 Task: Add Mineral Fusion Ebony Liquid Eyeliner to the cart.
Action: Mouse moved to (236, 137)
Screenshot: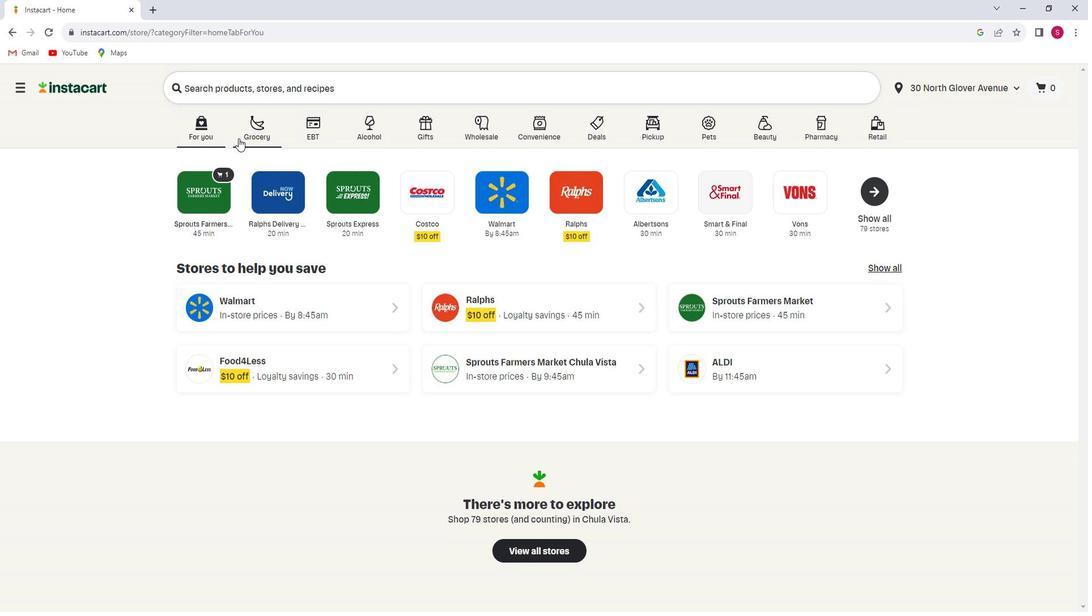 
Action: Mouse pressed left at (236, 137)
Screenshot: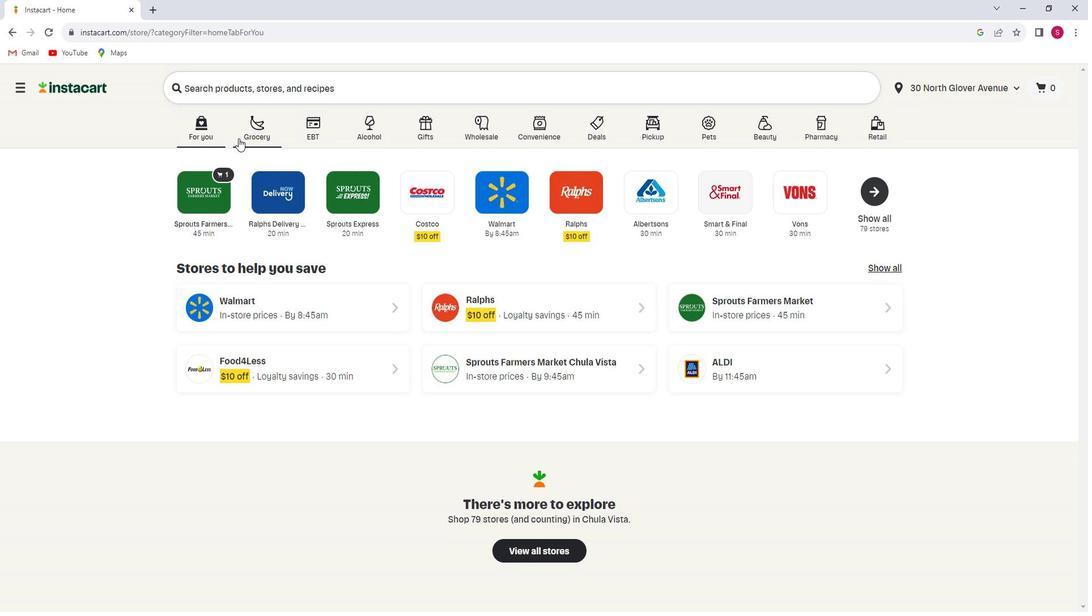 
Action: Mouse moved to (248, 333)
Screenshot: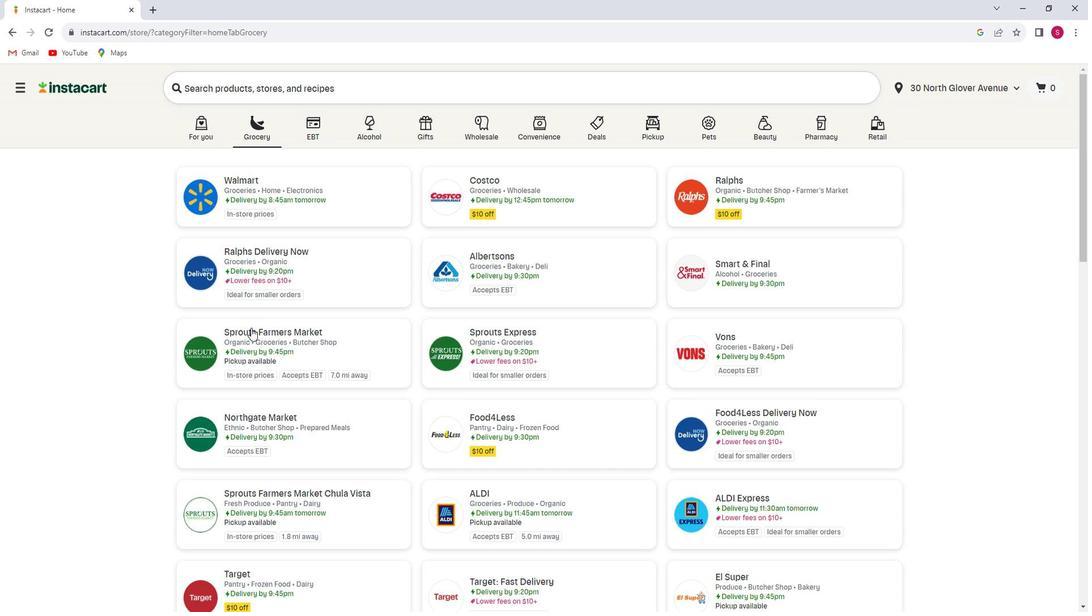 
Action: Mouse pressed left at (248, 333)
Screenshot: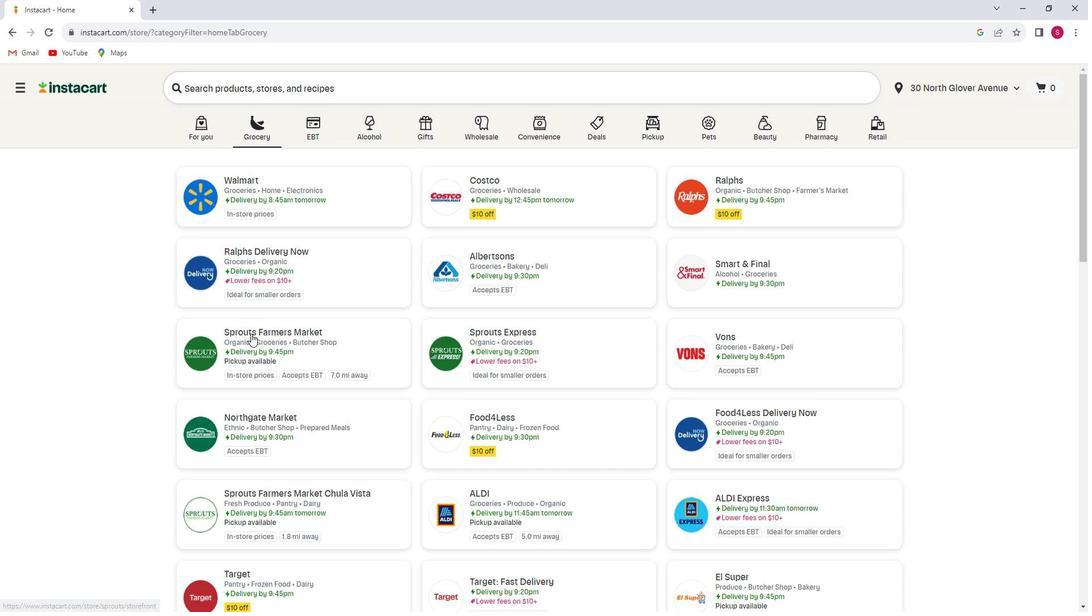 
Action: Mouse moved to (73, 362)
Screenshot: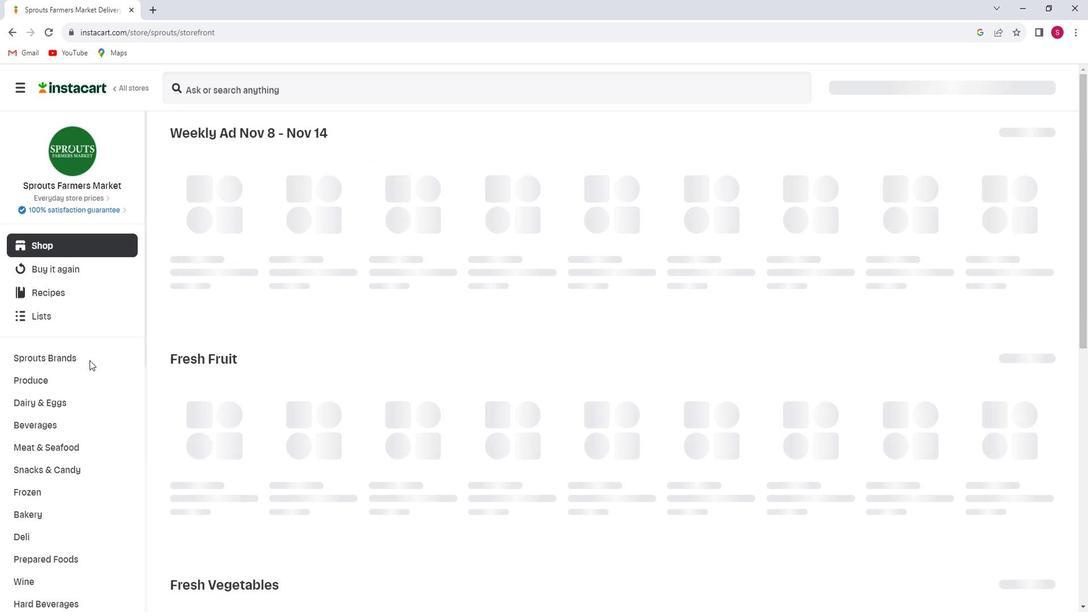 
Action: Mouse scrolled (73, 361) with delta (0, 0)
Screenshot: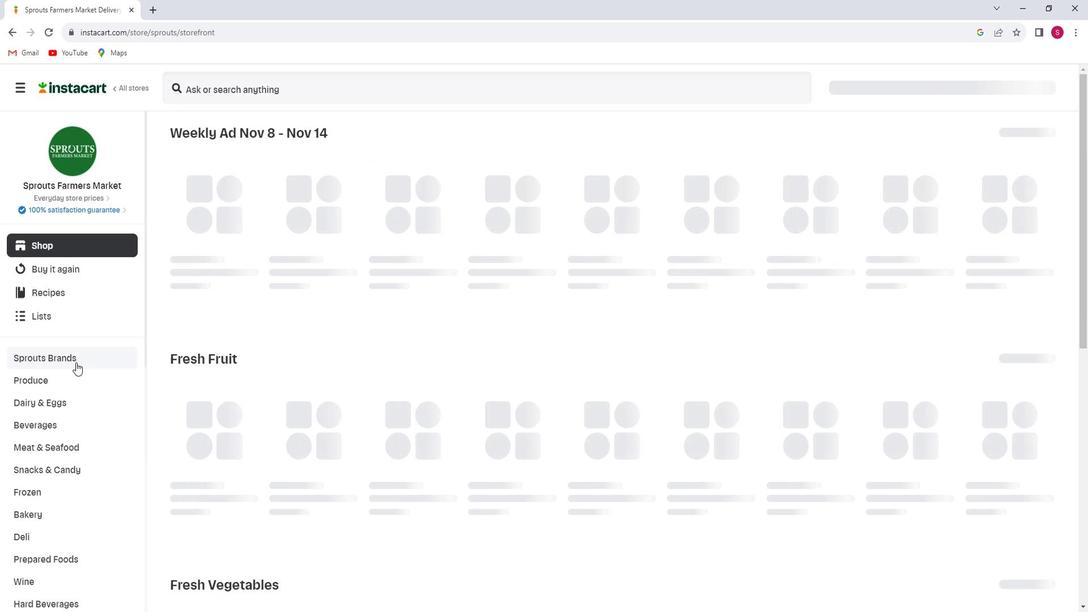 
Action: Mouse scrolled (73, 361) with delta (0, 0)
Screenshot: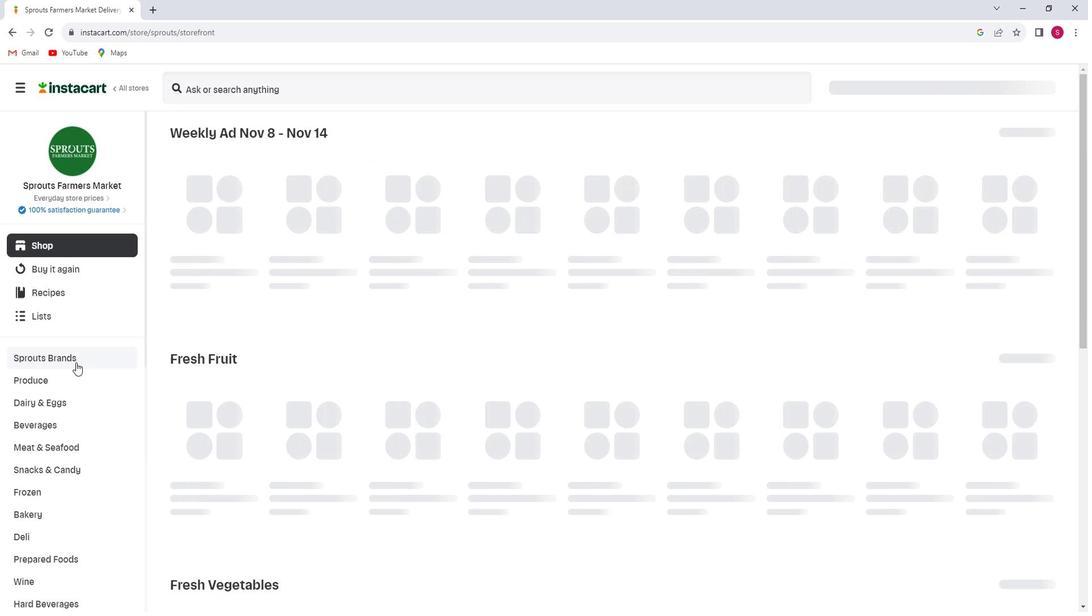 
Action: Mouse scrolled (73, 361) with delta (0, 0)
Screenshot: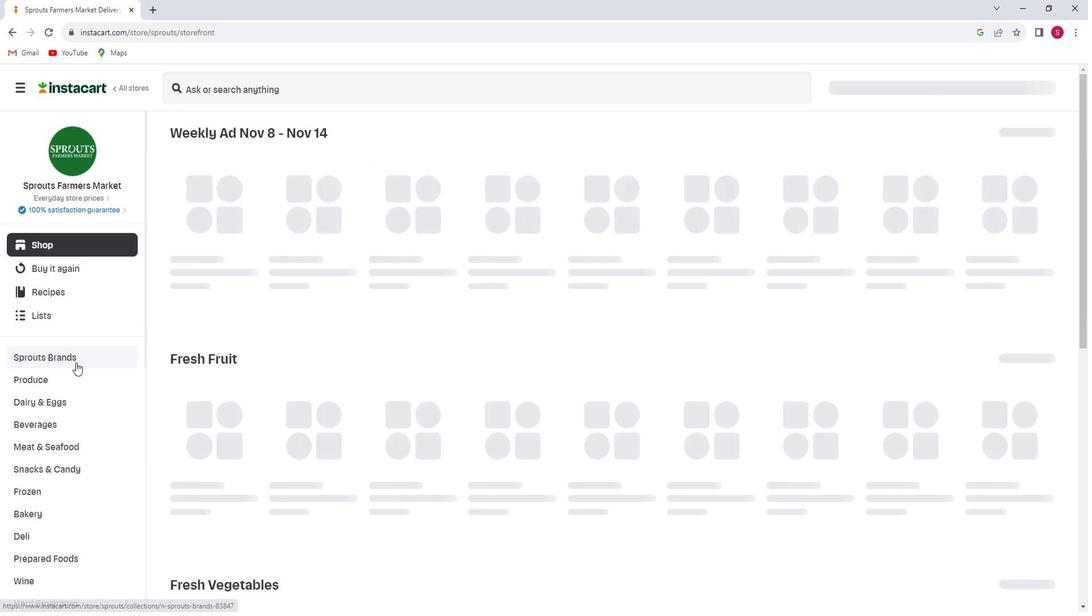 
Action: Mouse scrolled (73, 361) with delta (0, 0)
Screenshot: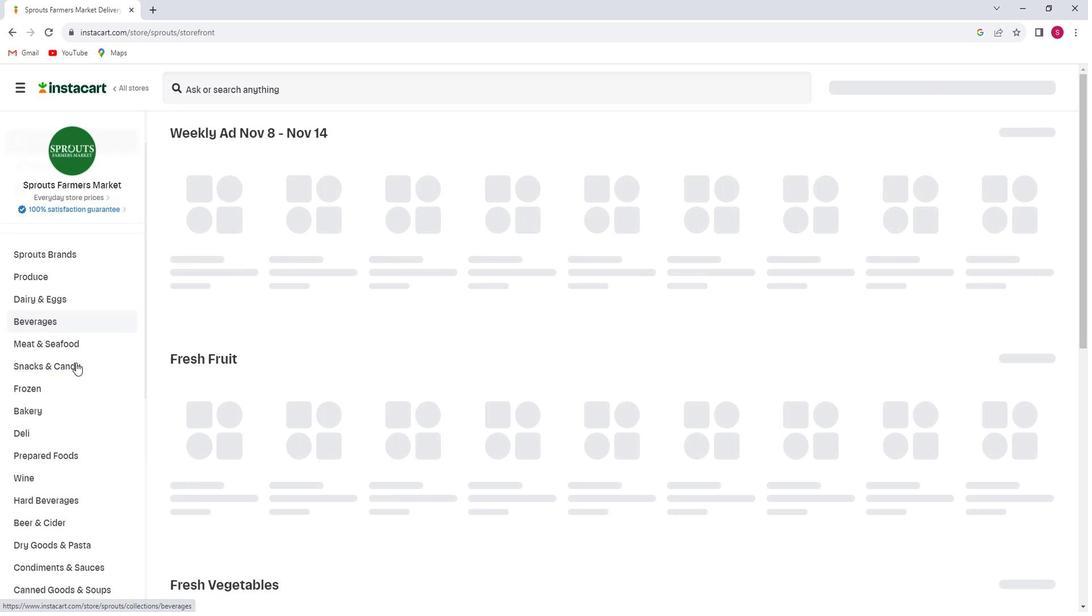 
Action: Mouse scrolled (73, 361) with delta (0, 0)
Screenshot: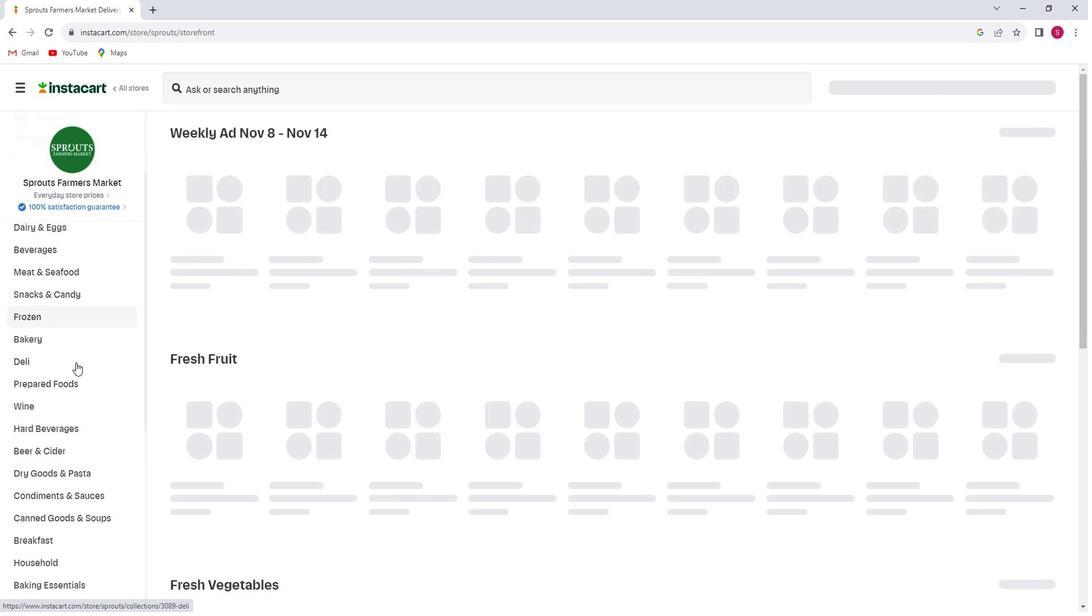 
Action: Mouse scrolled (73, 361) with delta (0, 0)
Screenshot: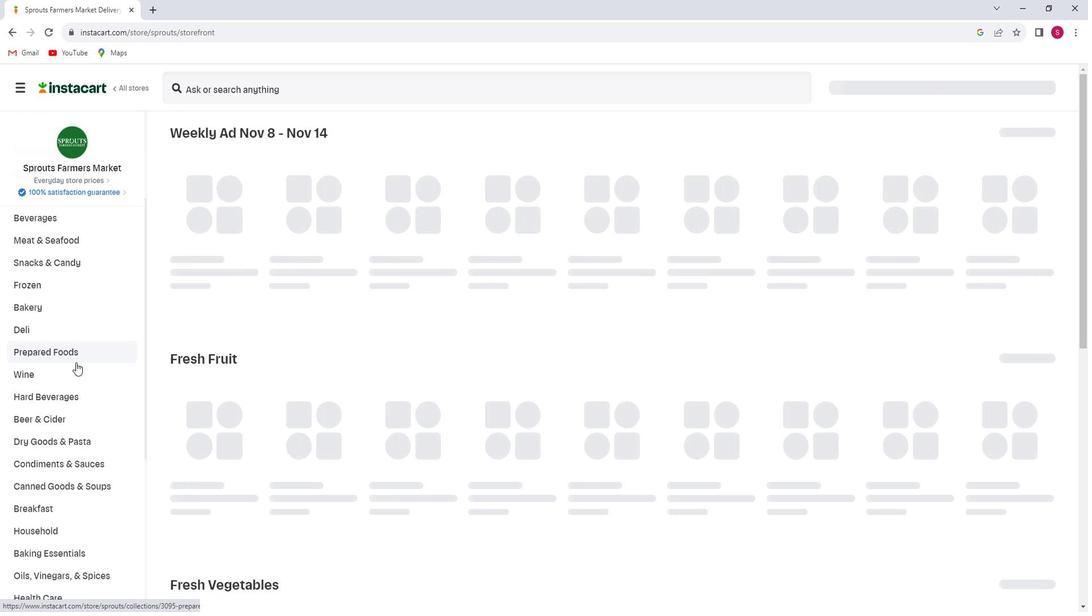 
Action: Mouse scrolled (73, 361) with delta (0, 0)
Screenshot: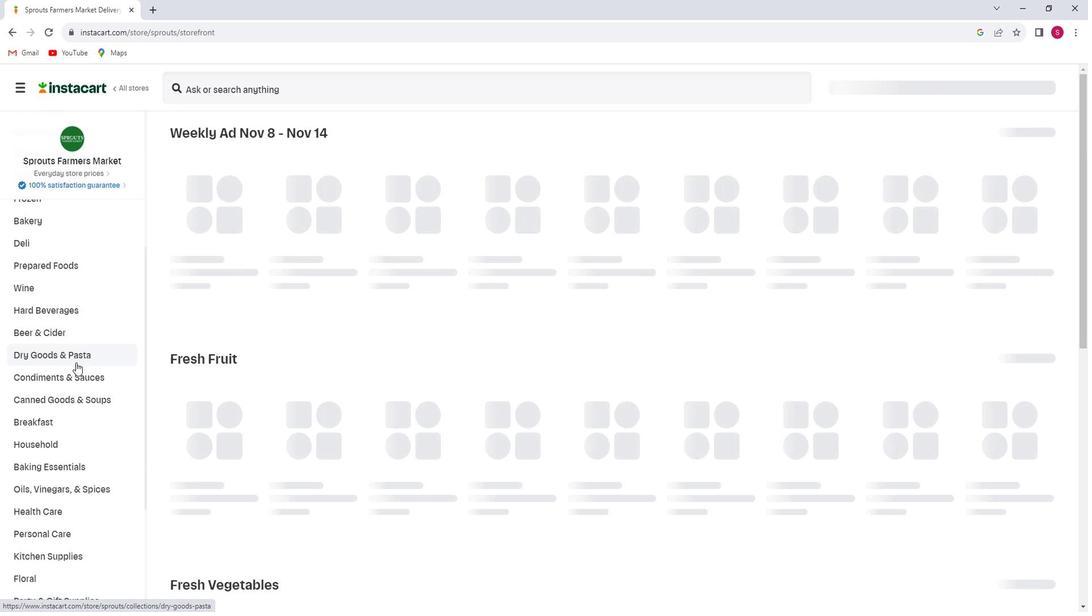 
Action: Mouse moved to (48, 476)
Screenshot: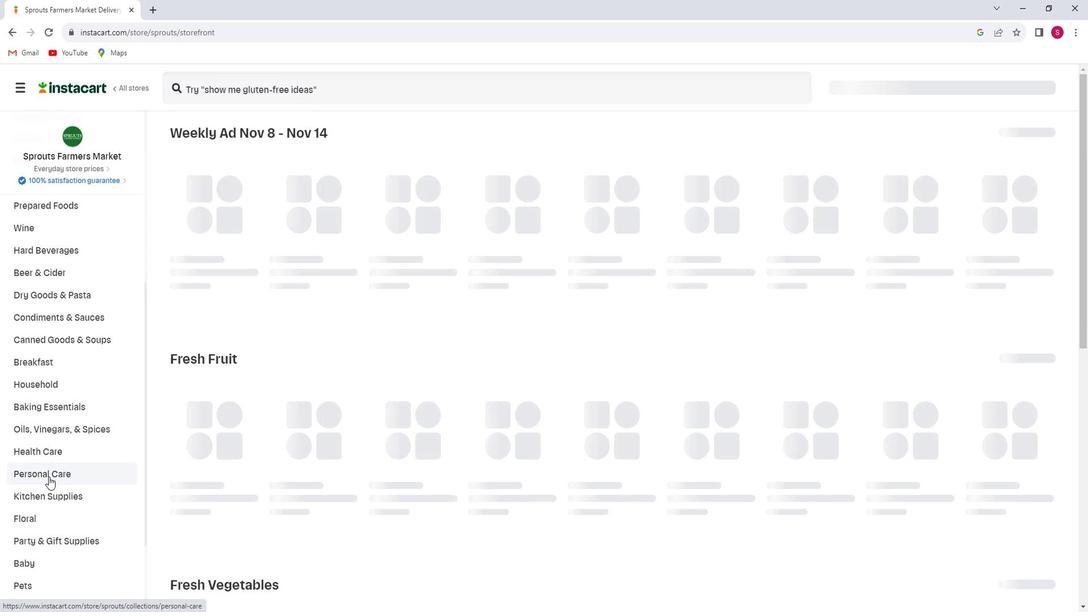 
Action: Mouse pressed left at (48, 476)
Screenshot: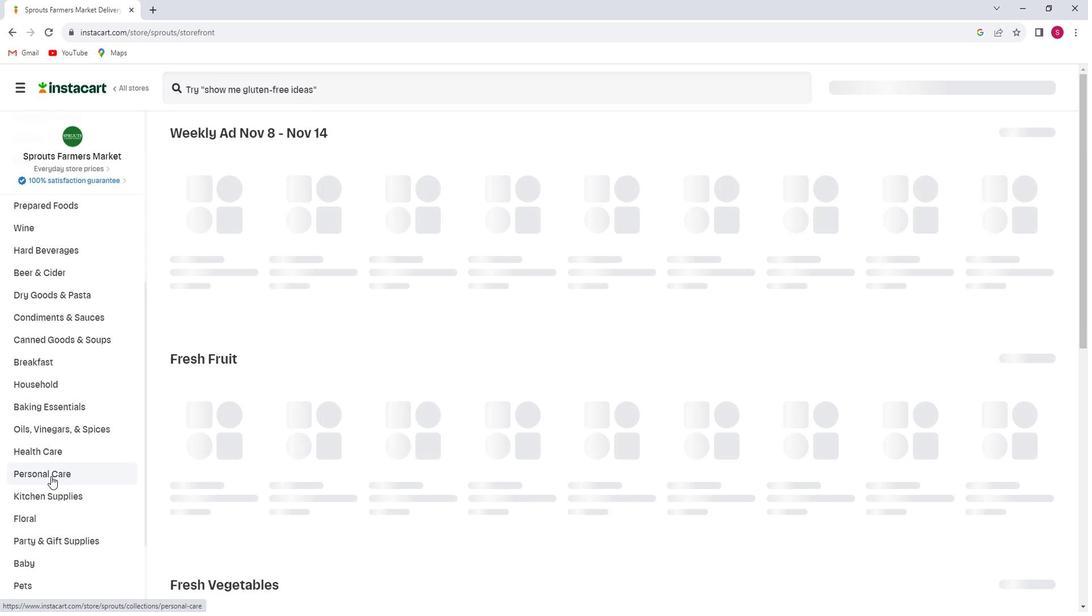 
Action: Mouse moved to (972, 163)
Screenshot: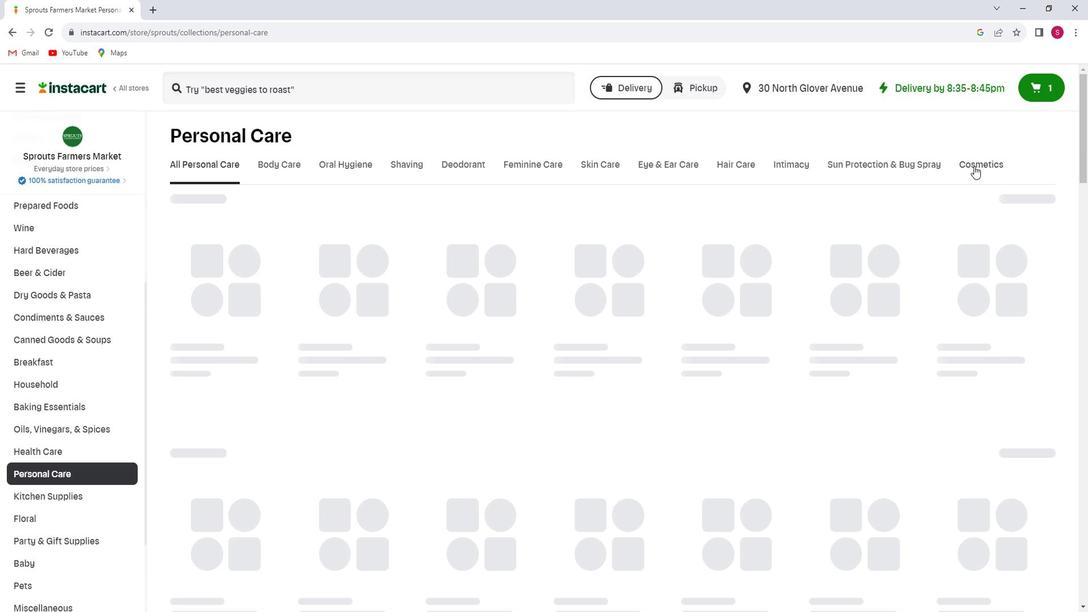 
Action: Mouse pressed left at (972, 163)
Screenshot: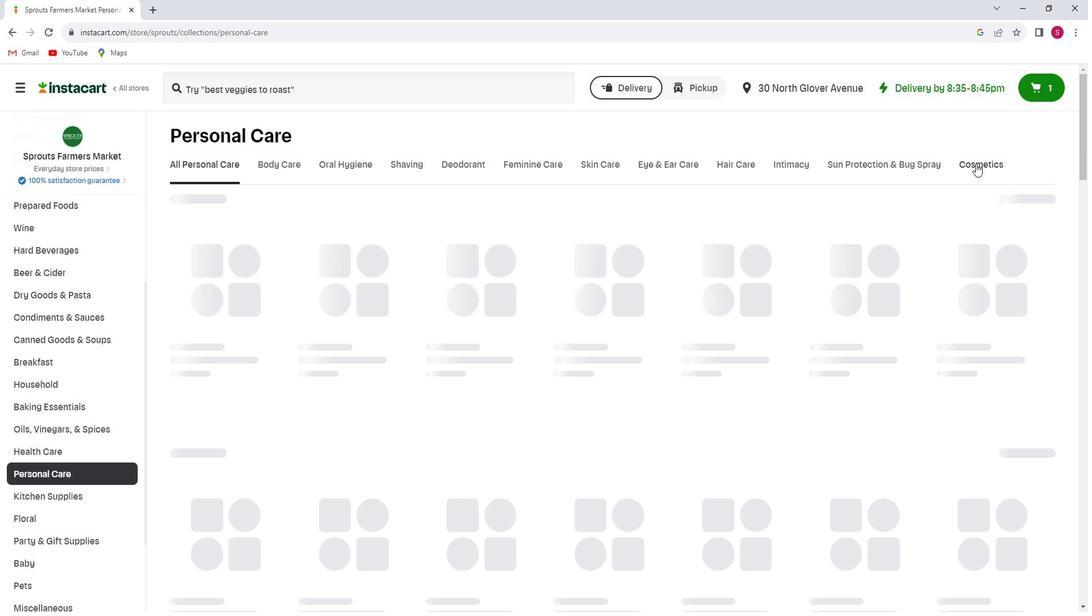 
Action: Mouse moved to (242, 213)
Screenshot: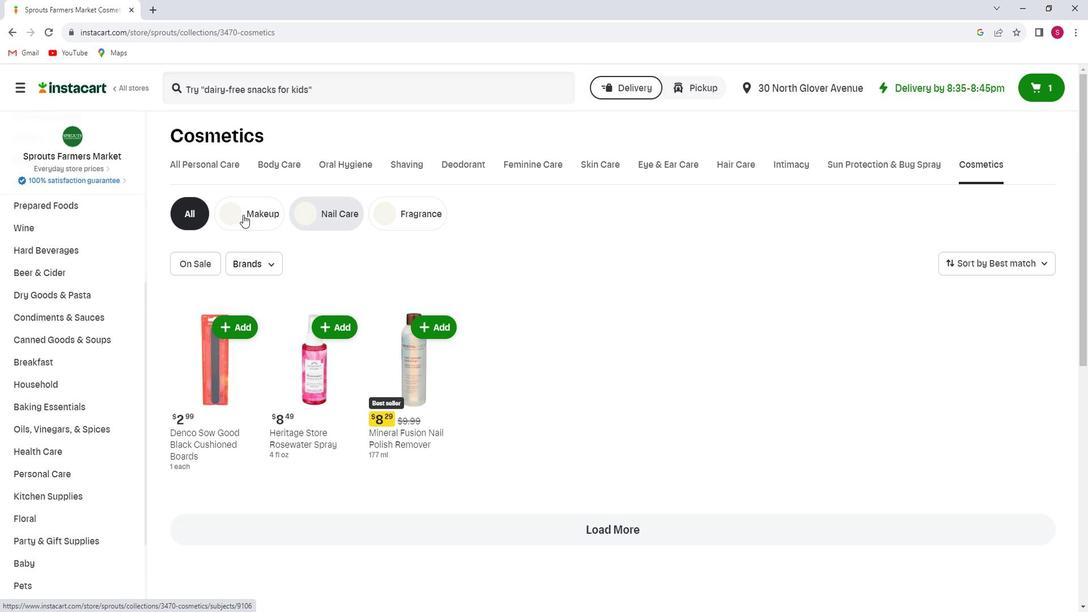 
Action: Mouse pressed left at (242, 213)
Screenshot: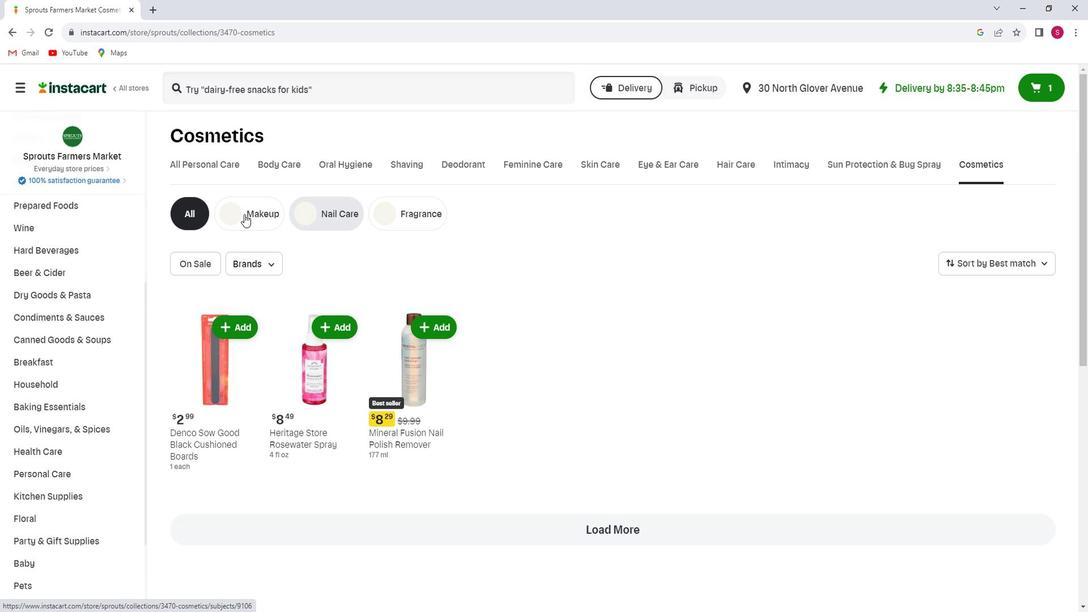 
Action: Mouse moved to (261, 84)
Screenshot: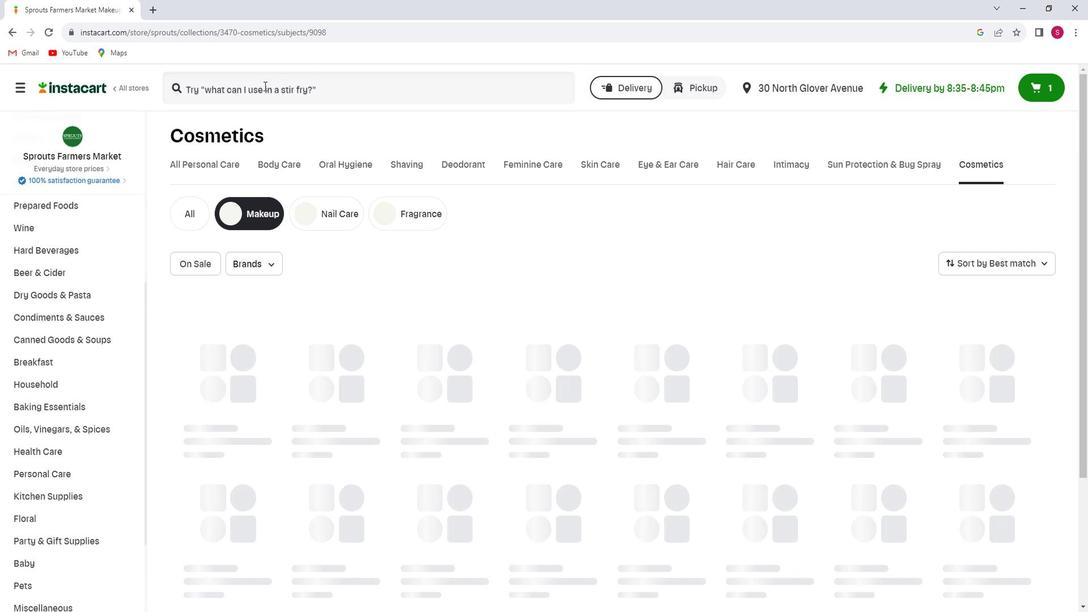 
Action: Mouse pressed left at (261, 84)
Screenshot: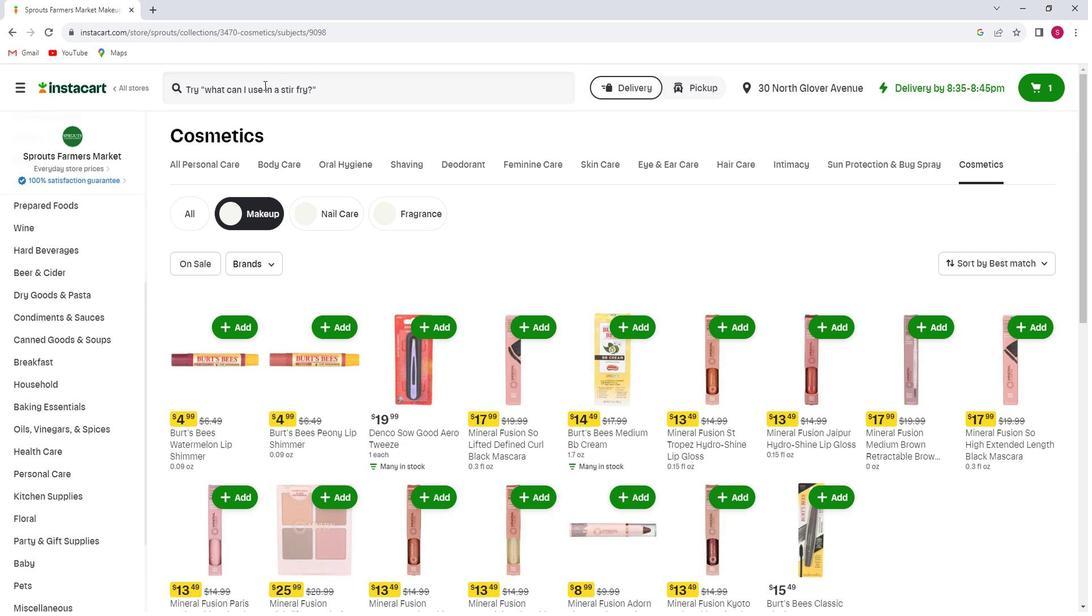 
Action: Key pressed <Key.shift>Mineral<Key.space><Key.shift>Fusion<Key.space><Key.shift>Ebony<Key.space><Key.shift>Liquid<Key.space><Key.shift><Key.shift><Key.shift><Key.shift><Key.shift><Key.shift>Eyeliner<Key.enter>
Screenshot: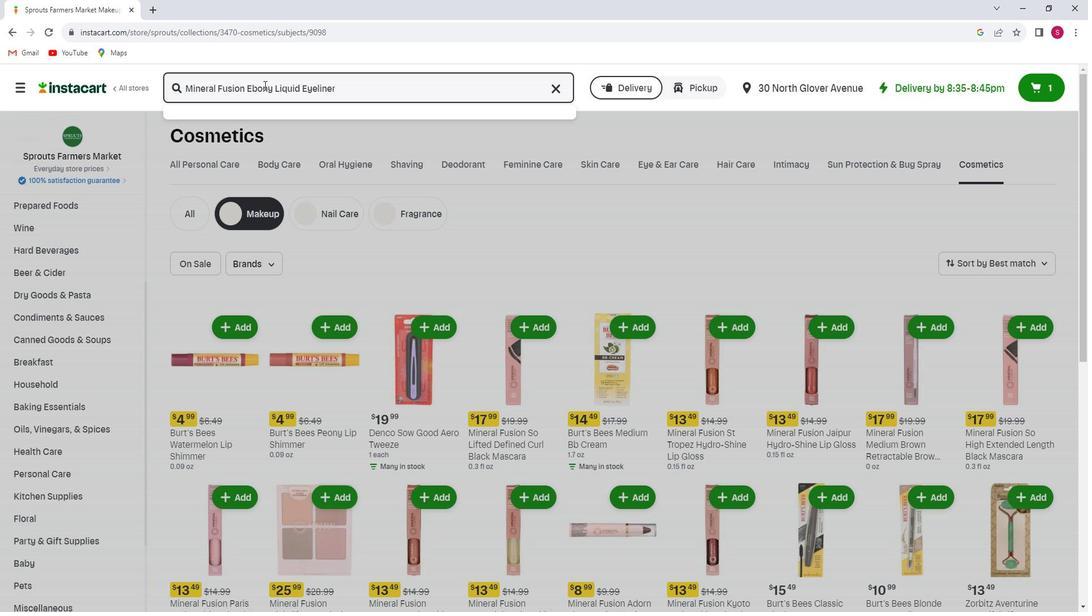 
Action: Mouse moved to (326, 183)
Screenshot: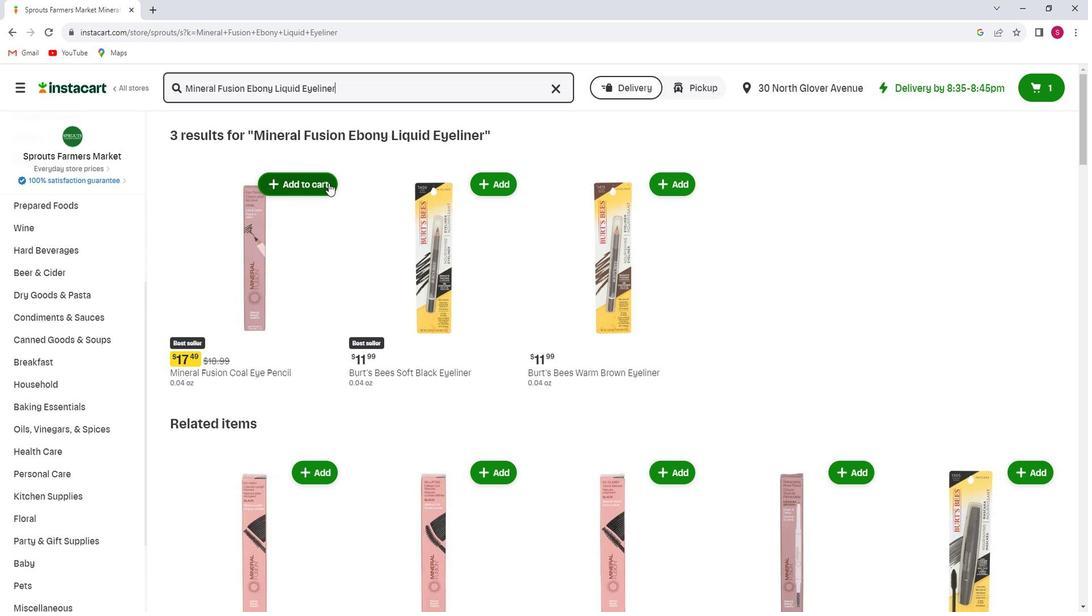 
Action: Mouse scrolled (326, 182) with delta (0, 0)
Screenshot: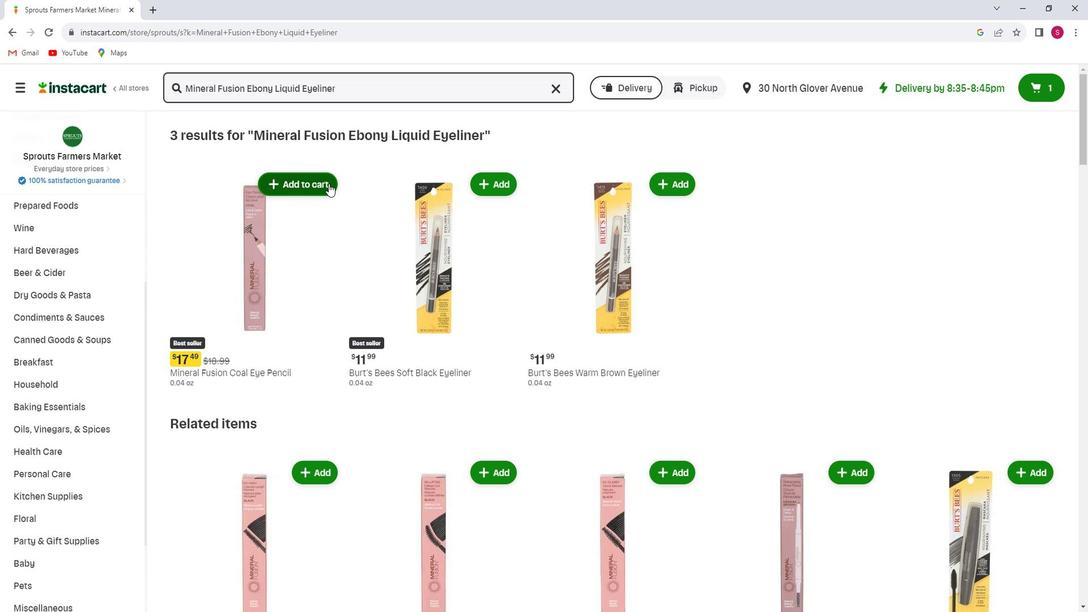 
Action: Mouse moved to (337, 197)
Screenshot: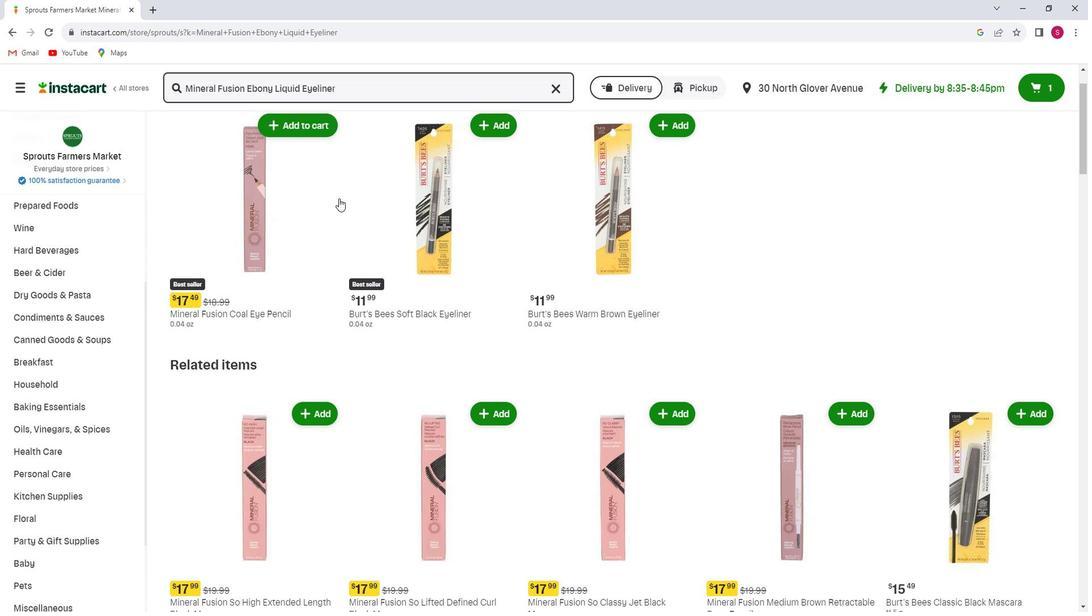 
Action: Mouse scrolled (337, 197) with delta (0, 0)
Screenshot: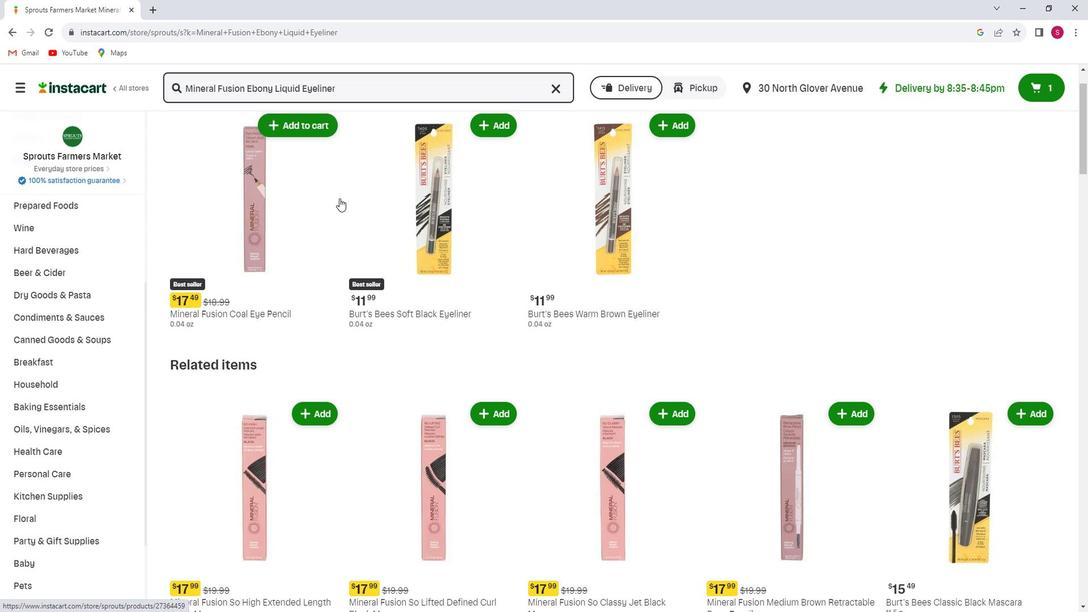 
Action: Mouse moved to (336, 200)
Screenshot: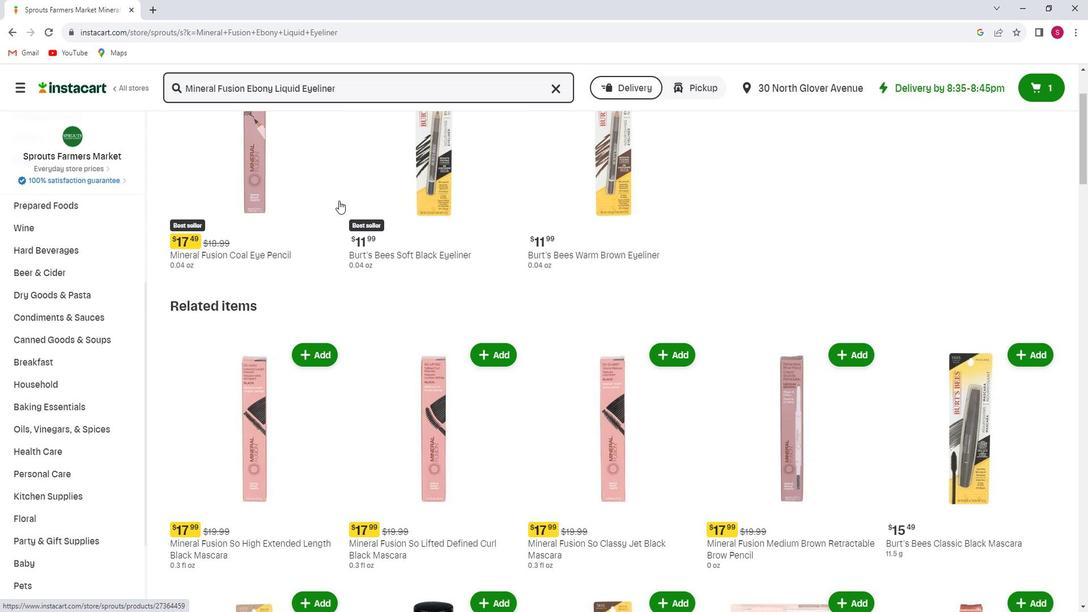 
Action: Mouse scrolled (336, 199) with delta (0, 0)
Screenshot: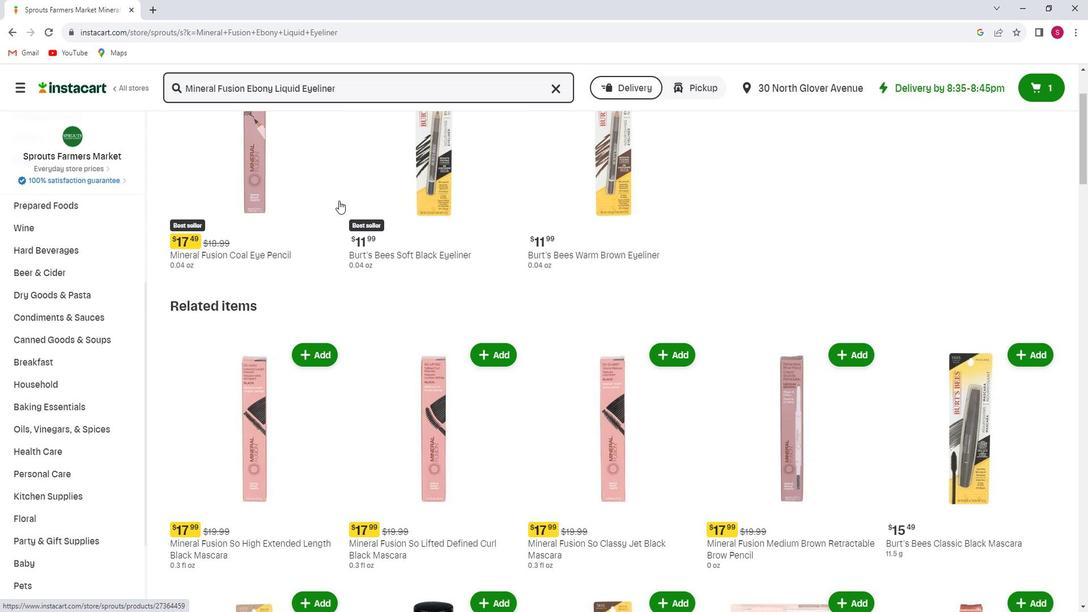 
Action: Mouse scrolled (336, 199) with delta (0, 0)
Screenshot: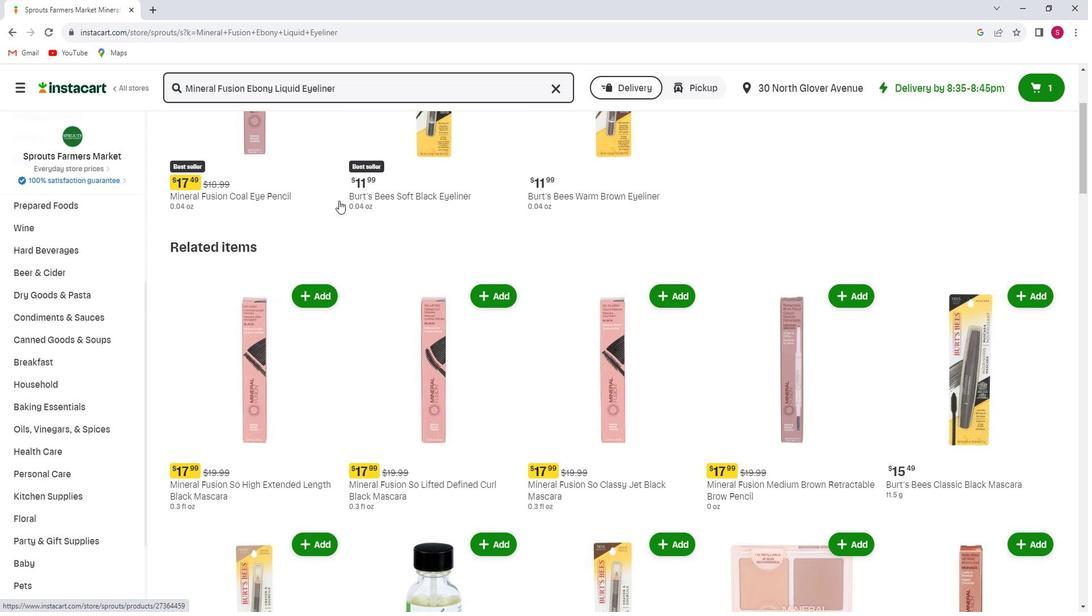 
Action: Mouse scrolled (336, 199) with delta (0, 0)
Screenshot: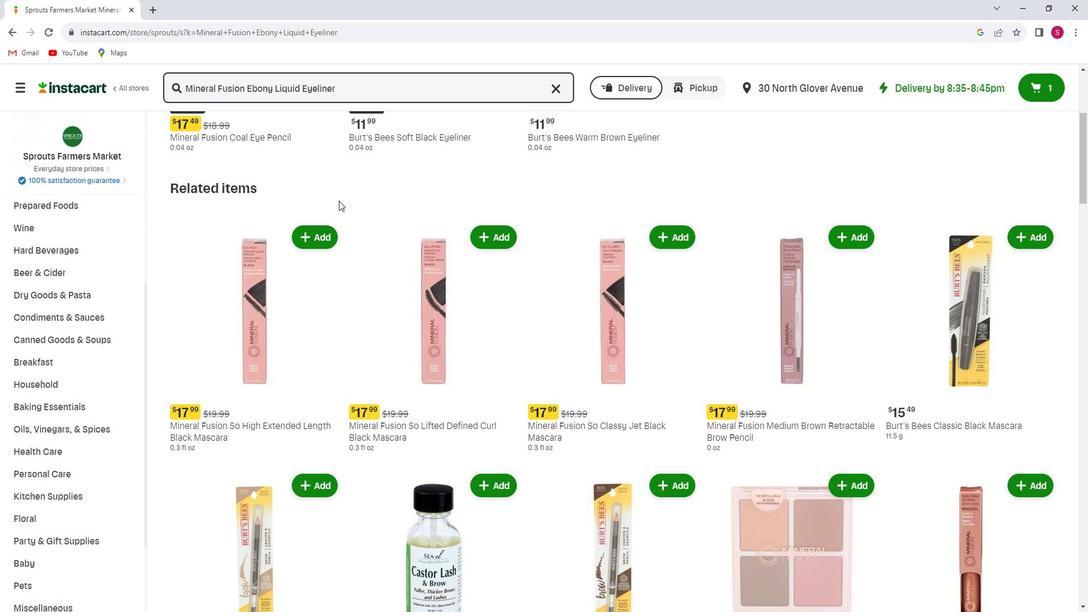 
Action: Mouse scrolled (336, 199) with delta (0, 0)
Screenshot: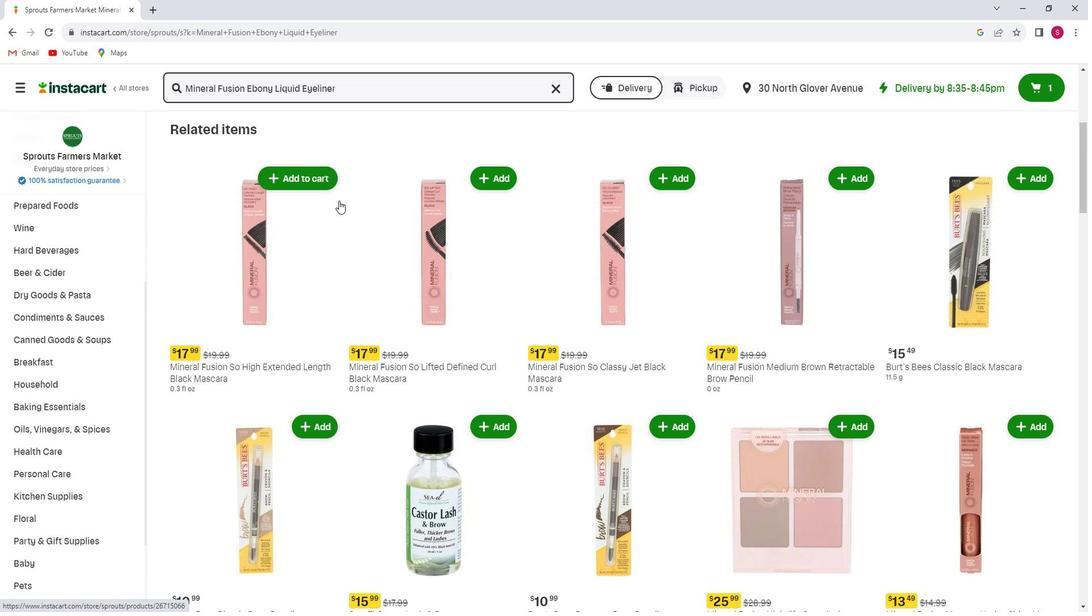 
Action: Mouse scrolled (336, 199) with delta (0, 0)
Screenshot: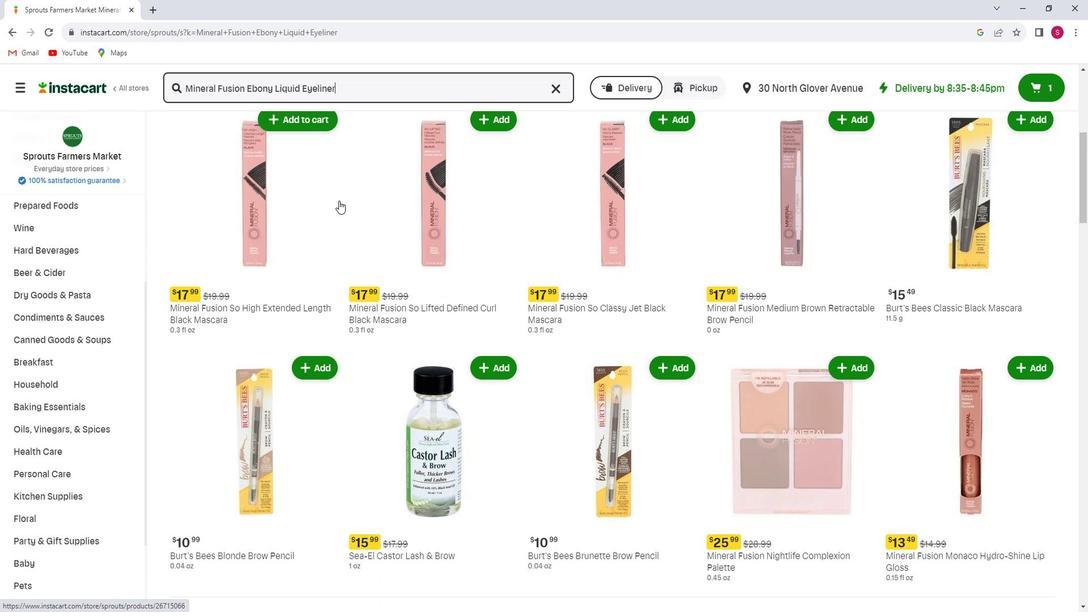 
Action: Mouse scrolled (336, 199) with delta (0, 0)
Screenshot: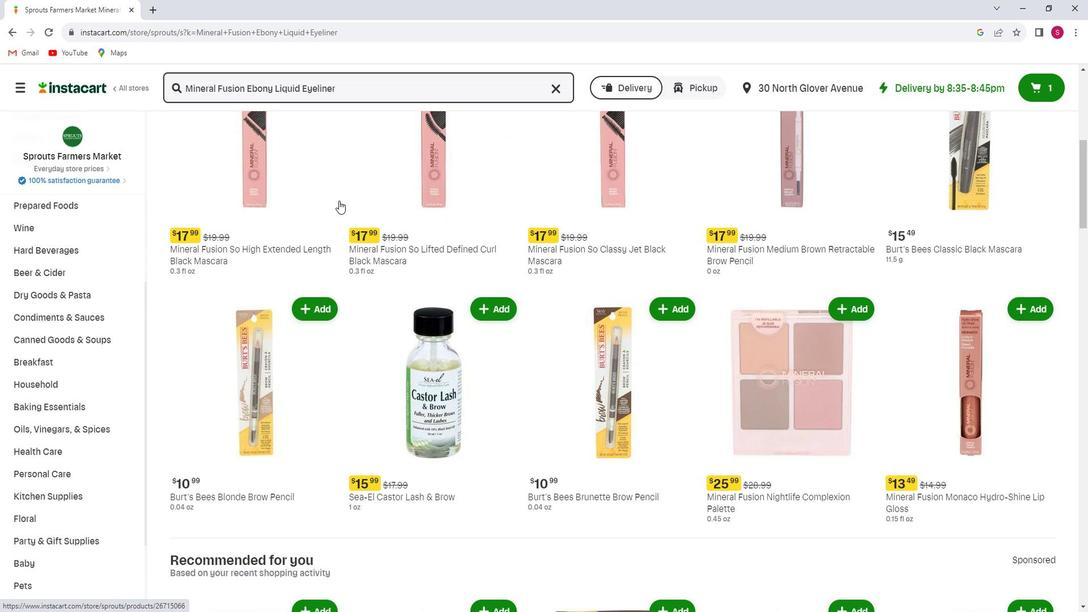 
Action: Mouse scrolled (336, 199) with delta (0, 0)
Screenshot: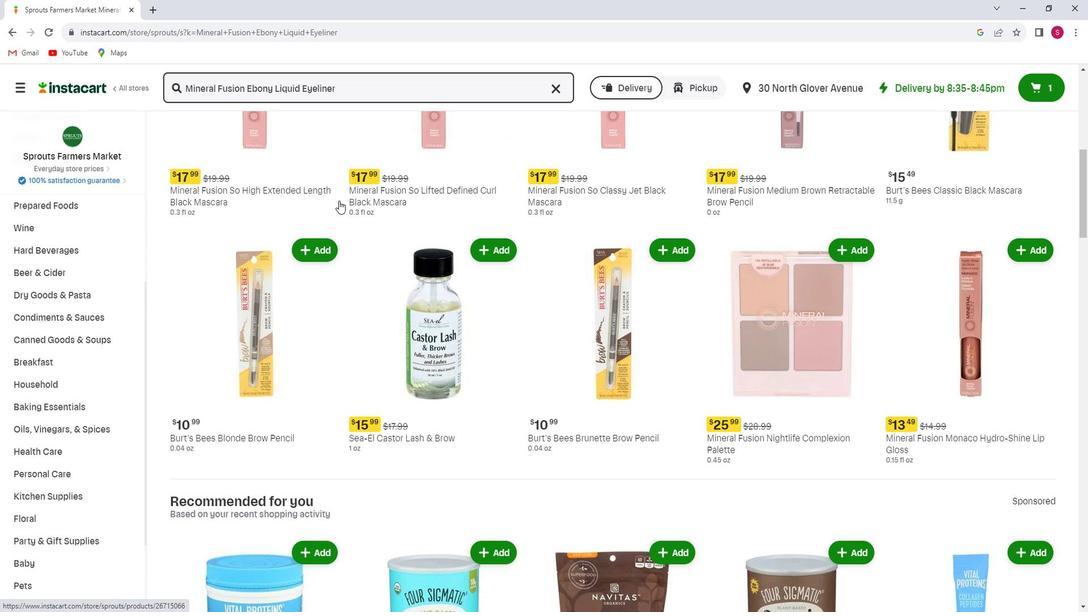 
Action: Mouse scrolled (336, 199) with delta (0, 0)
Screenshot: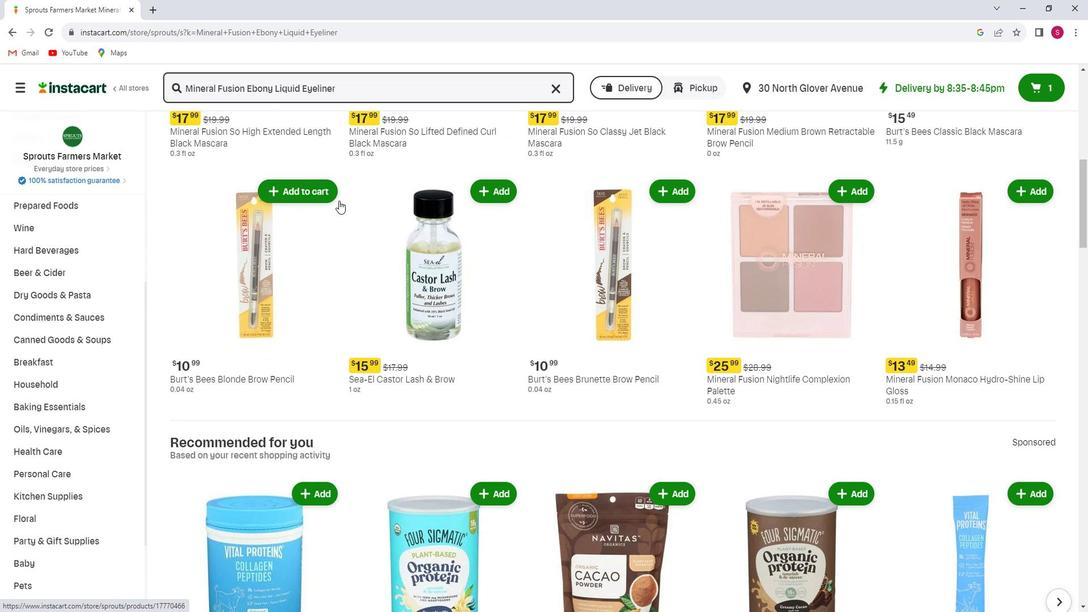 
Action: Mouse scrolled (336, 199) with delta (0, 0)
Screenshot: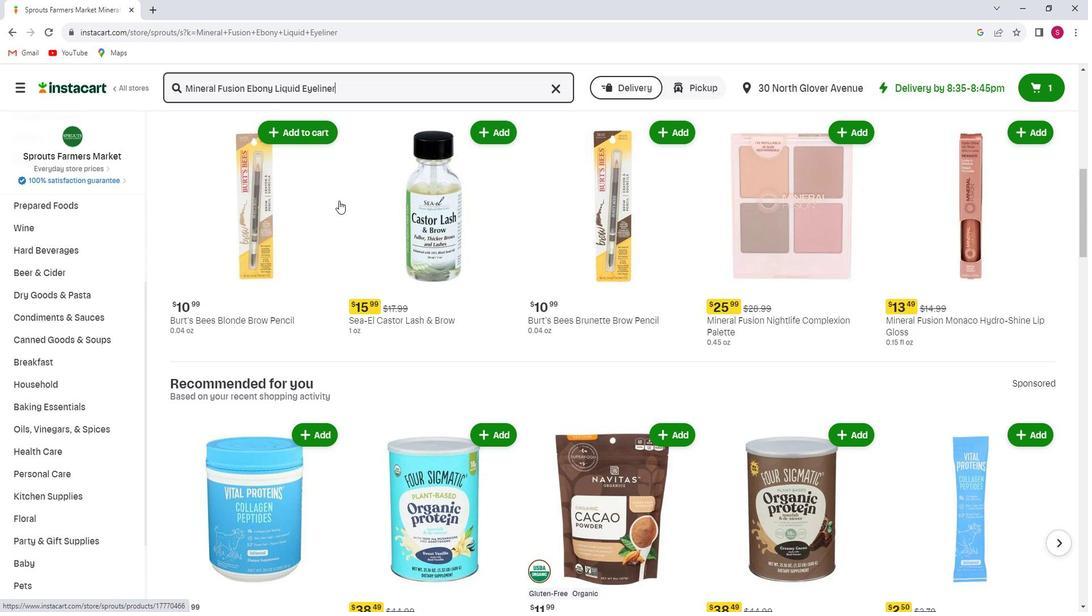 
Action: Mouse scrolled (336, 199) with delta (0, 0)
Screenshot: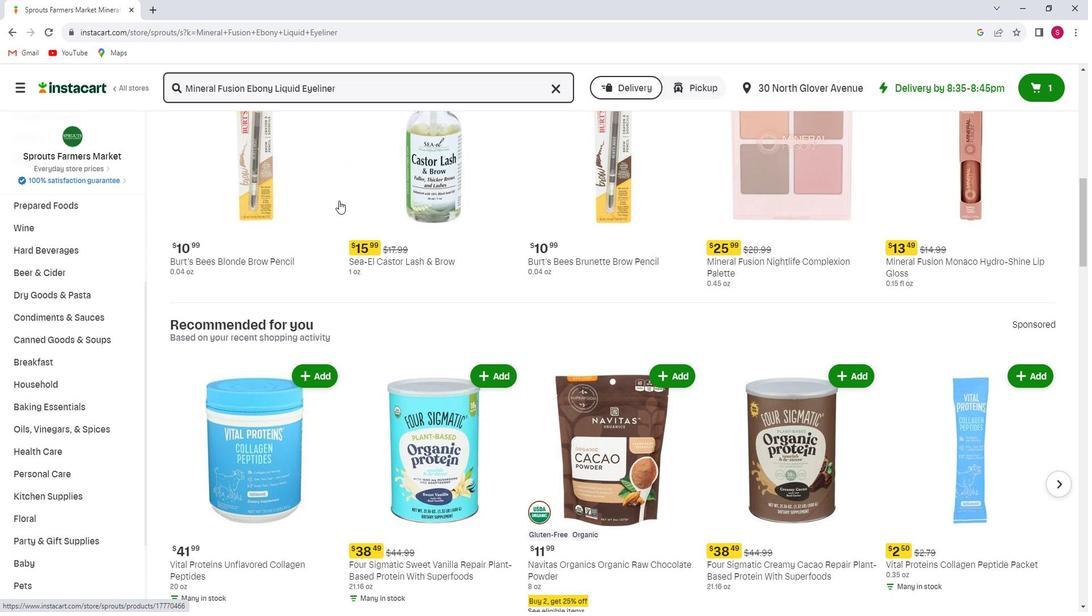 
Action: Mouse scrolled (336, 199) with delta (0, 0)
Screenshot: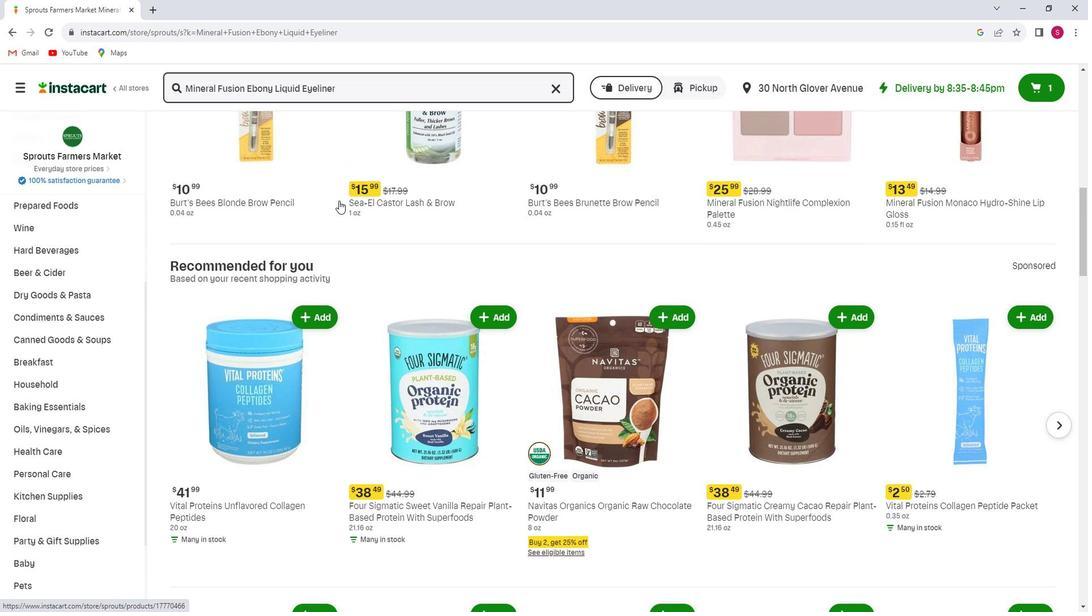 
Action: Mouse scrolled (336, 199) with delta (0, 0)
Screenshot: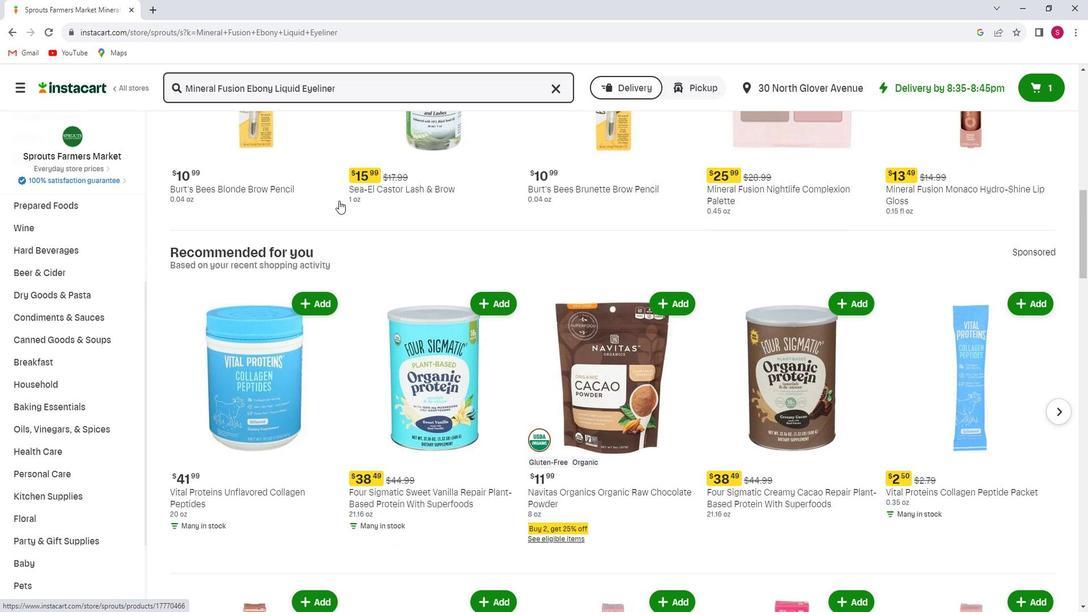 
Action: Mouse scrolled (336, 199) with delta (0, 0)
Screenshot: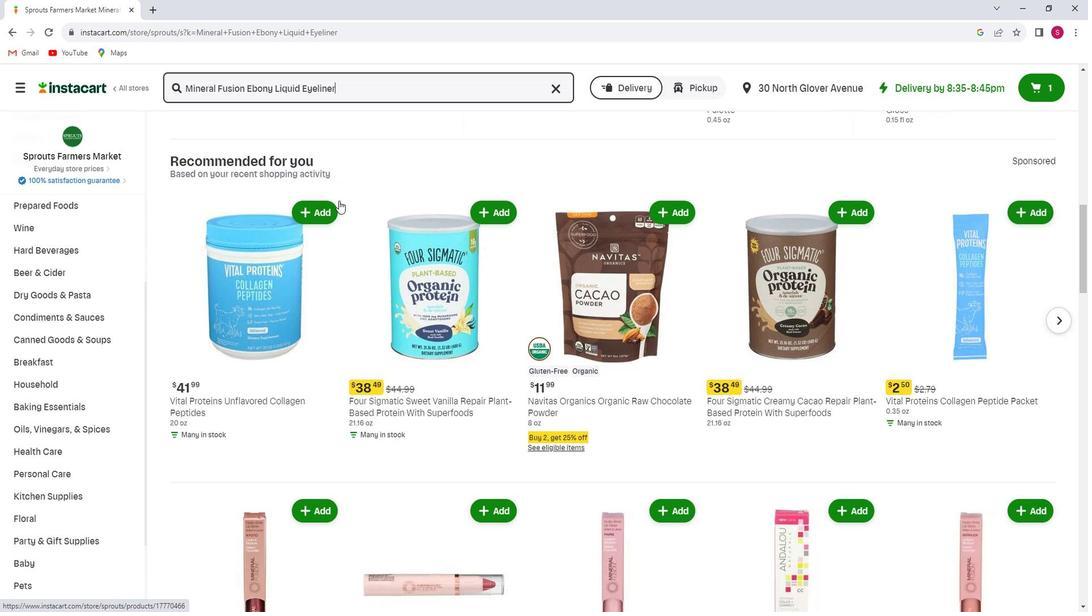 
Action: Mouse scrolled (336, 199) with delta (0, 0)
Screenshot: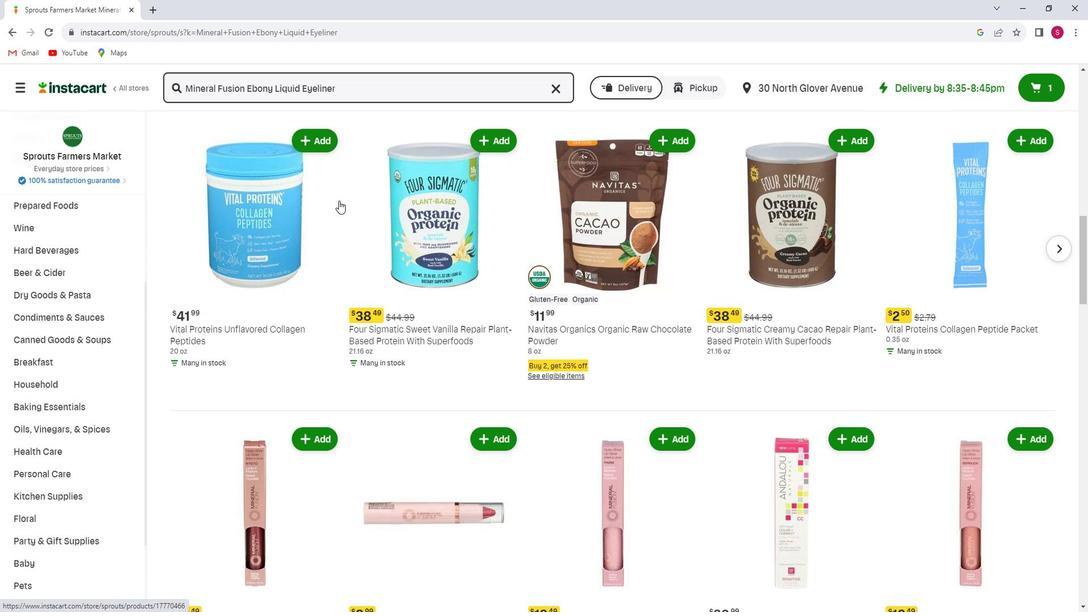 
Action: Mouse scrolled (336, 199) with delta (0, 0)
Screenshot: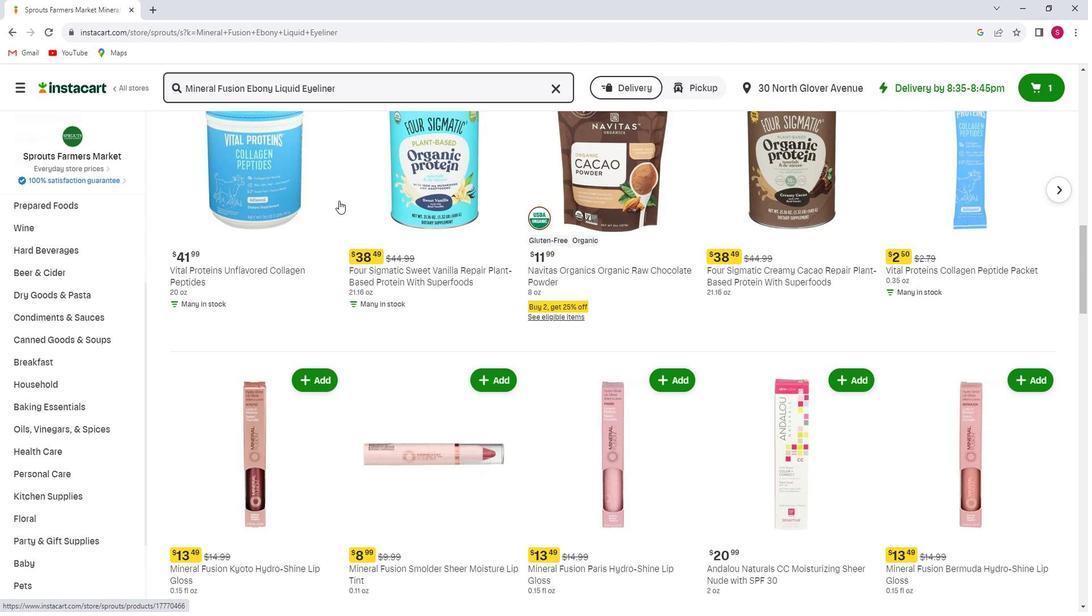 
Action: Mouse scrolled (336, 199) with delta (0, 0)
Screenshot: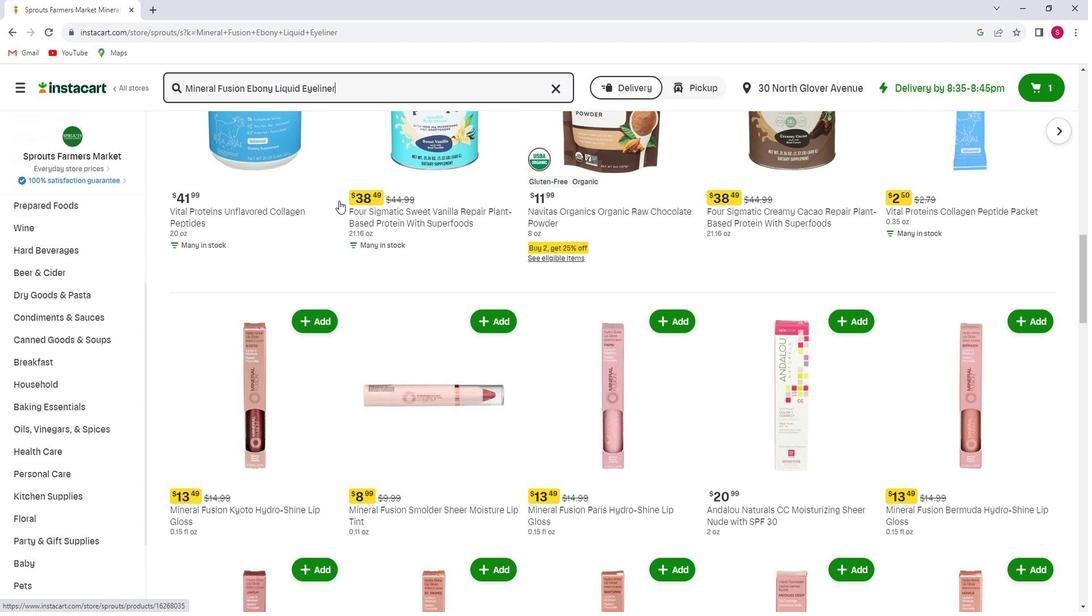 
Action: Mouse scrolled (336, 199) with delta (0, 0)
Screenshot: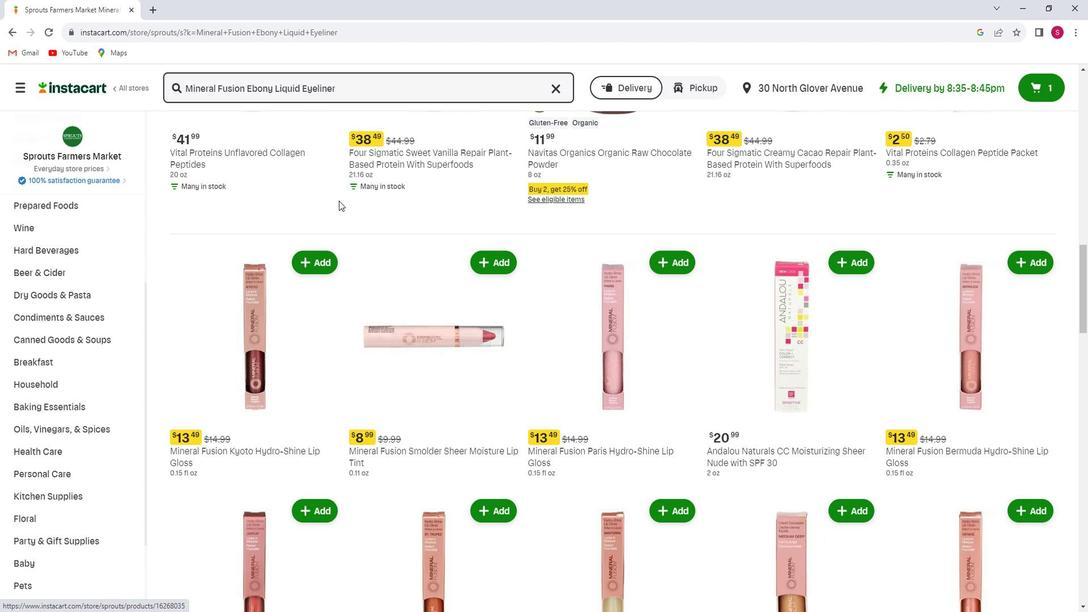 
Action: Mouse scrolled (336, 199) with delta (0, 0)
Screenshot: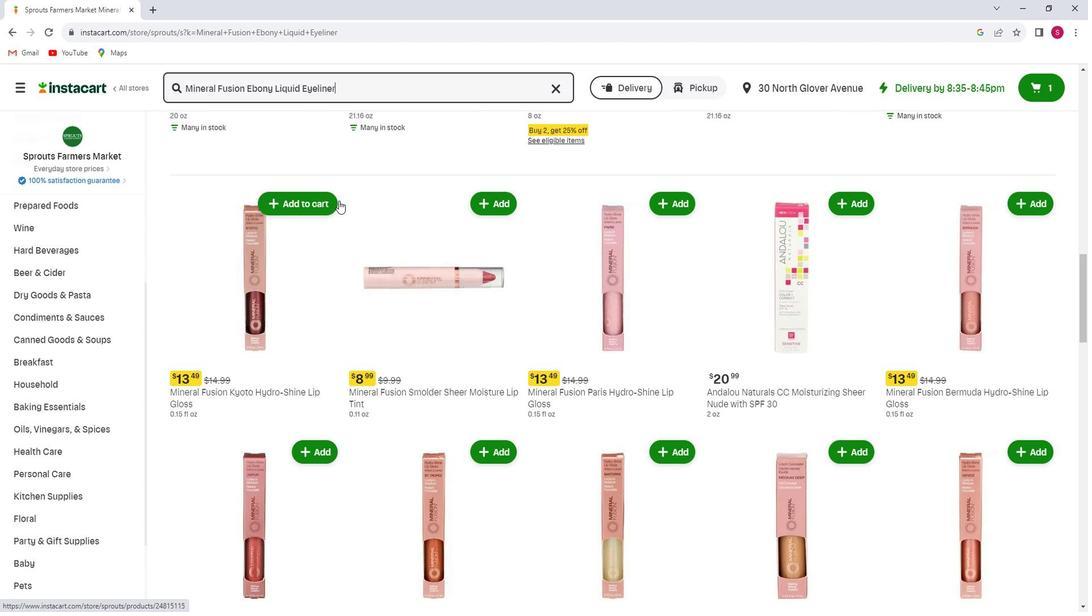 
Action: Mouse scrolled (336, 199) with delta (0, 0)
Screenshot: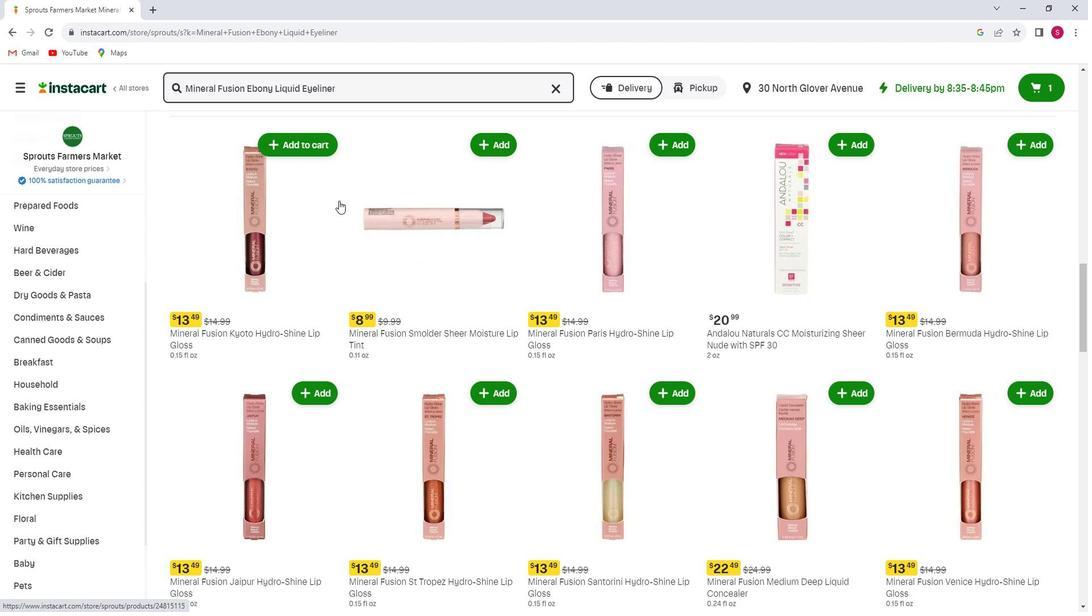 
Action: Mouse scrolled (336, 199) with delta (0, 0)
Screenshot: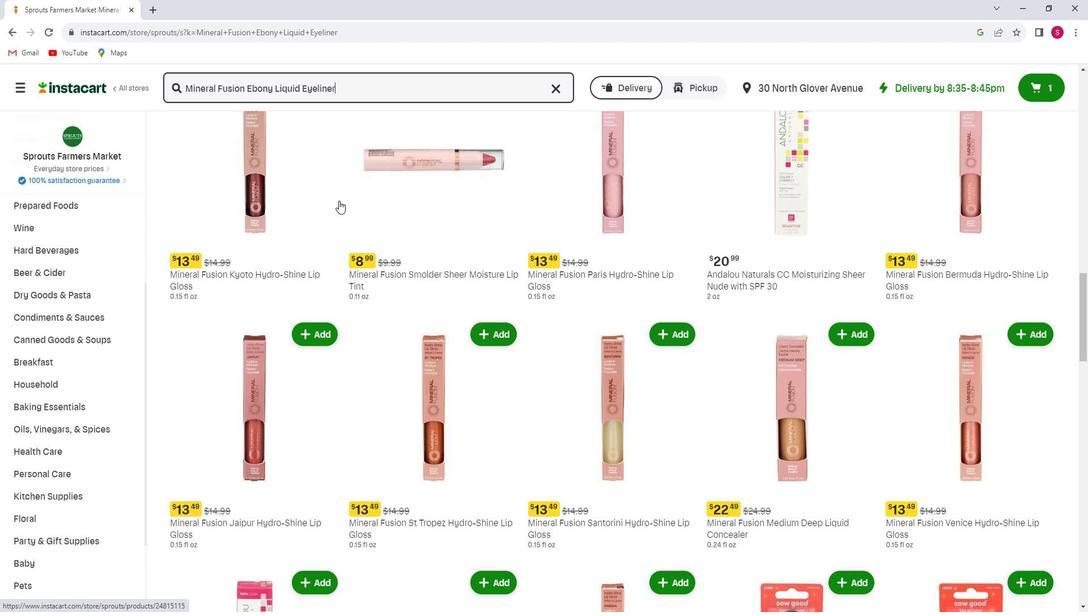 
Action: Mouse scrolled (336, 199) with delta (0, 0)
Screenshot: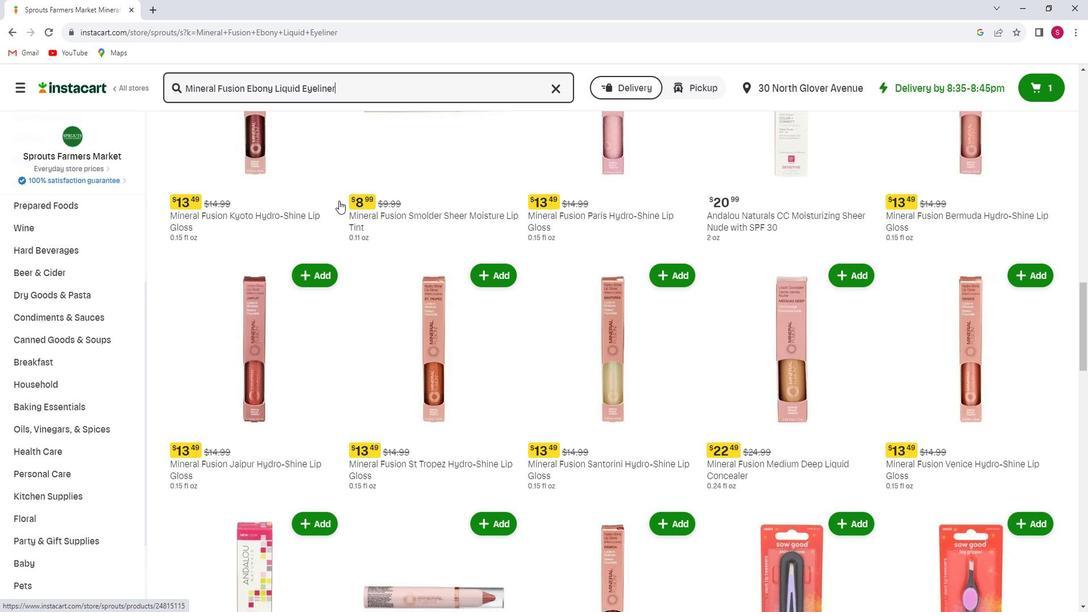 
Action: Mouse scrolled (336, 199) with delta (0, 0)
Screenshot: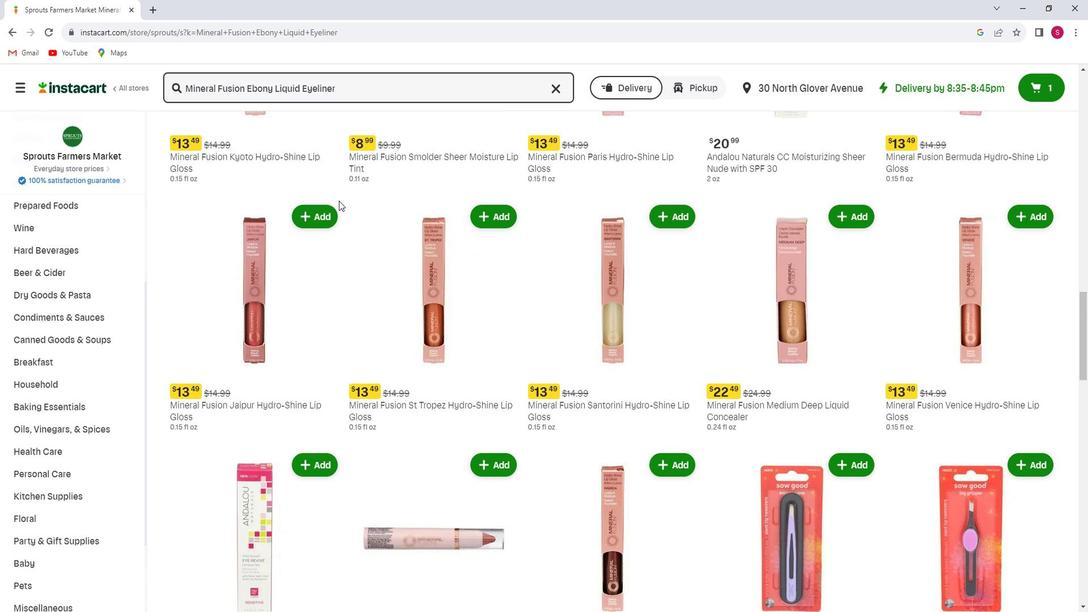 
Action: Mouse scrolled (336, 199) with delta (0, 0)
Screenshot: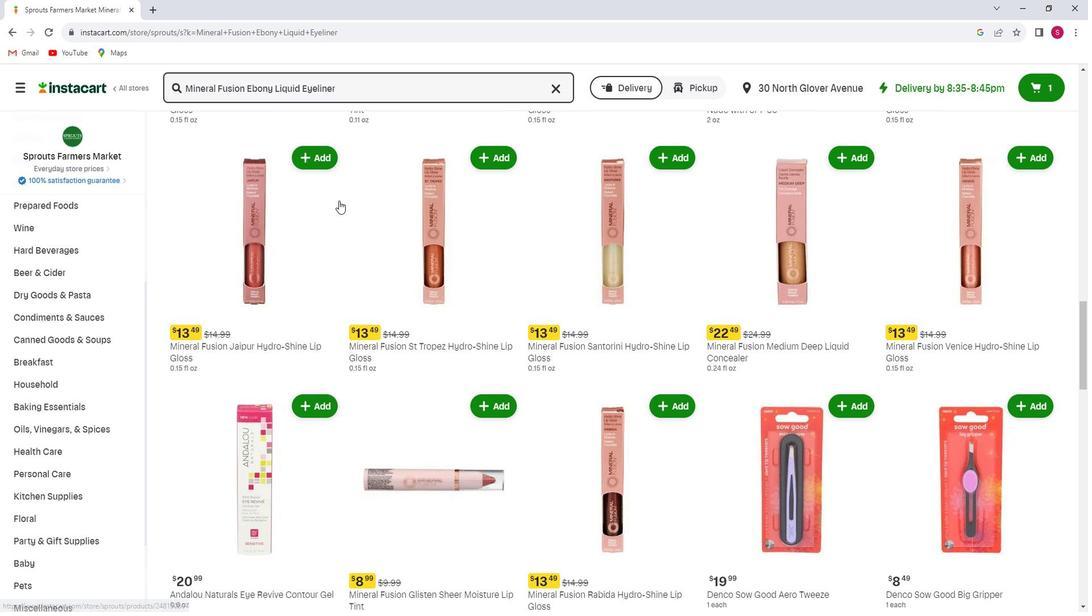 
Action: Mouse scrolled (336, 199) with delta (0, 0)
Screenshot: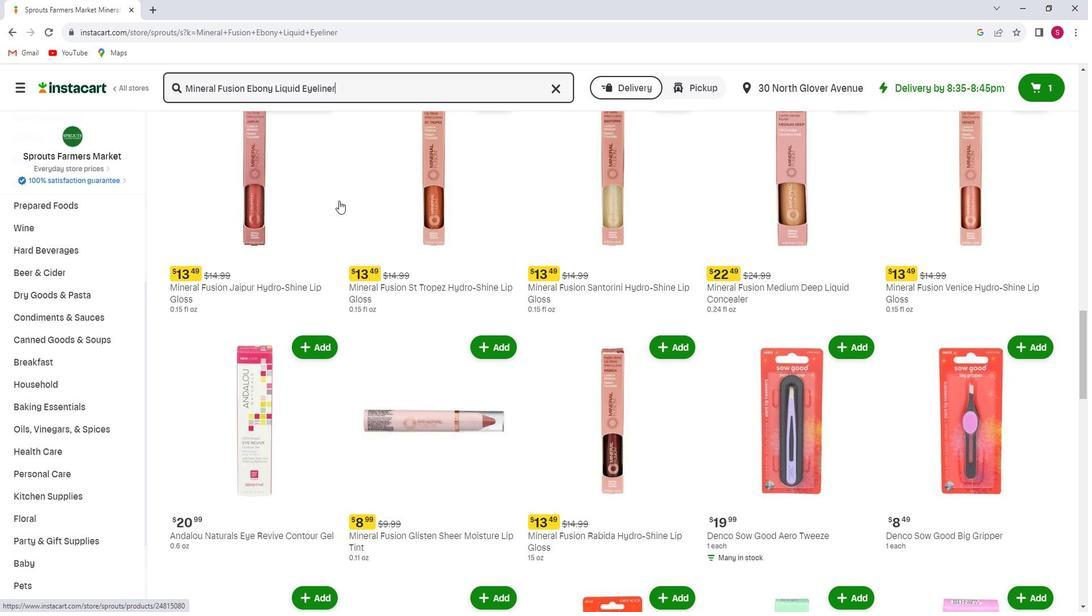 
Action: Mouse scrolled (336, 199) with delta (0, 0)
Screenshot: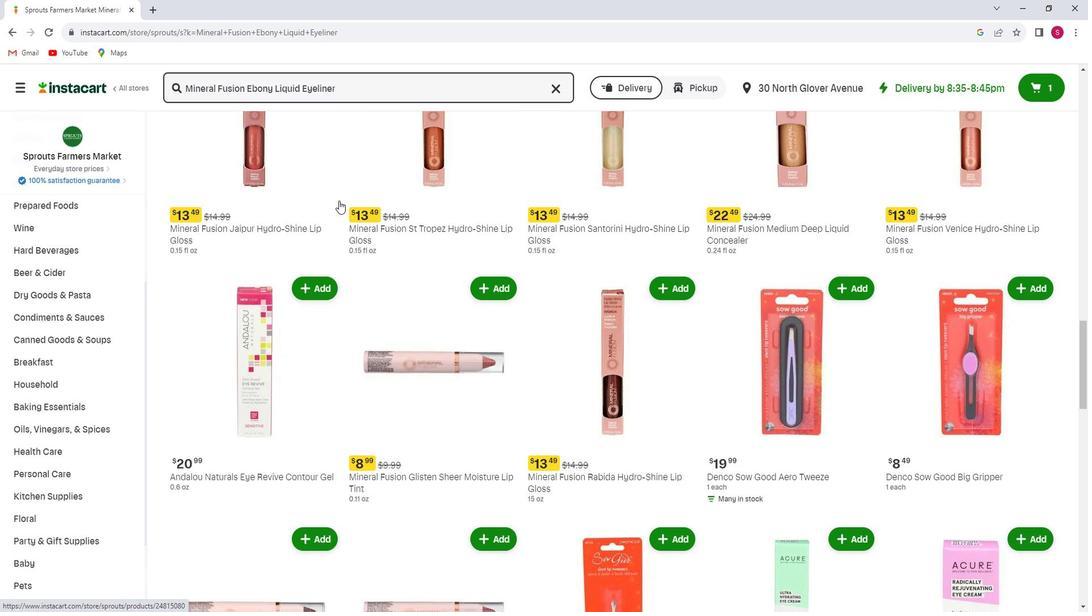
Action: Mouse scrolled (336, 199) with delta (0, 0)
Screenshot: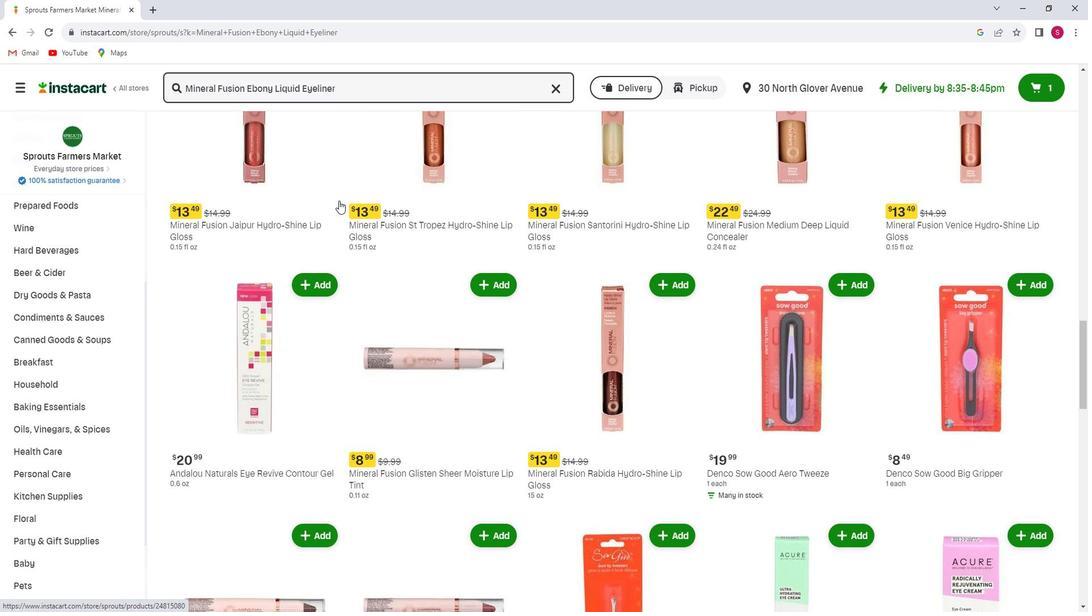 
Action: Mouse scrolled (336, 199) with delta (0, 0)
Screenshot: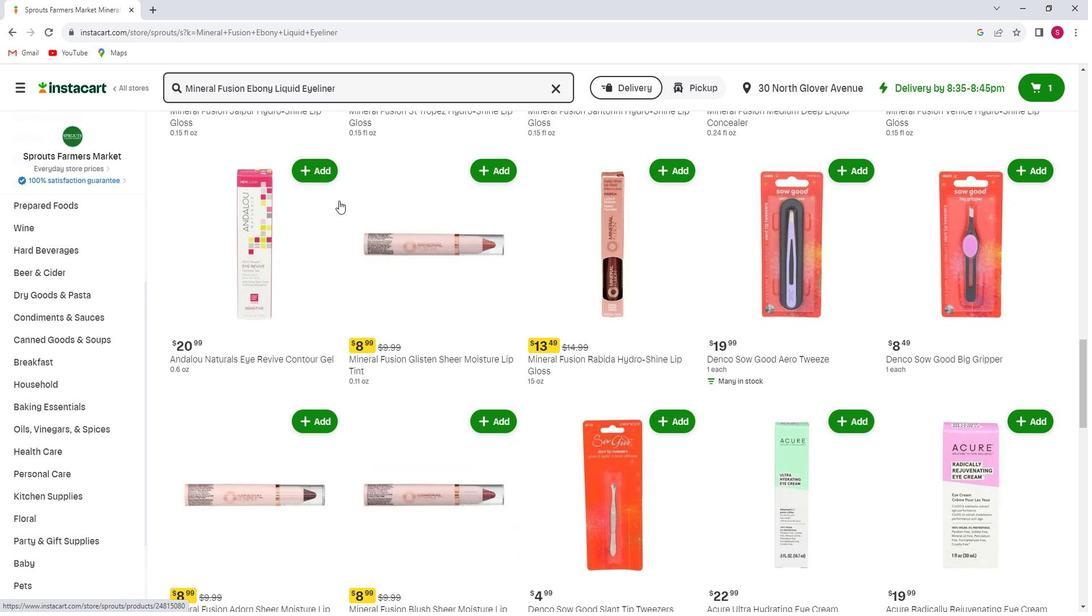 
Action: Mouse scrolled (336, 199) with delta (0, 0)
Screenshot: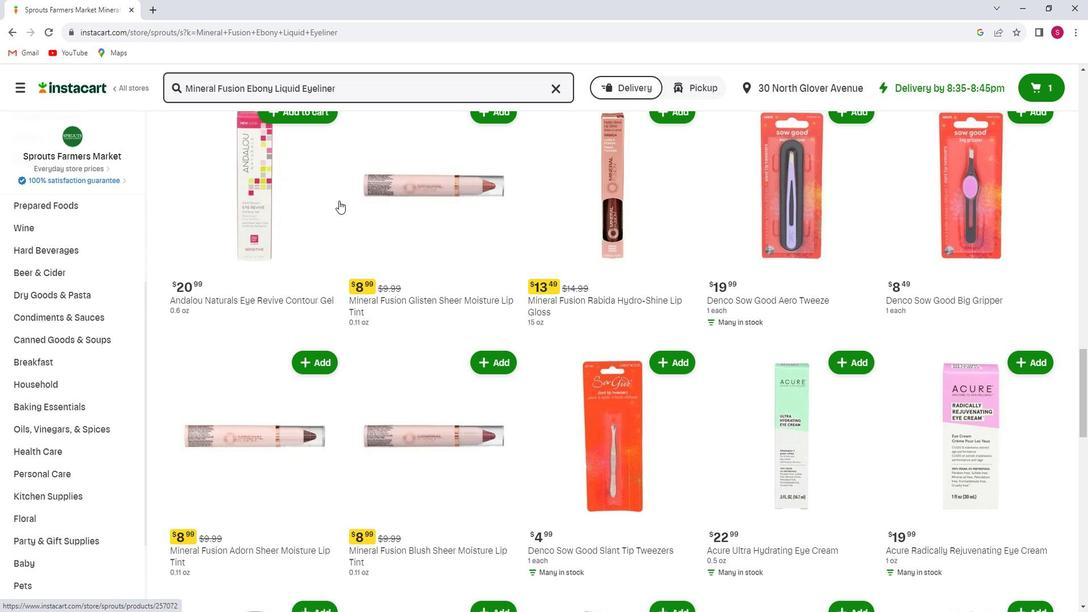 
Action: Mouse scrolled (336, 199) with delta (0, 0)
Screenshot: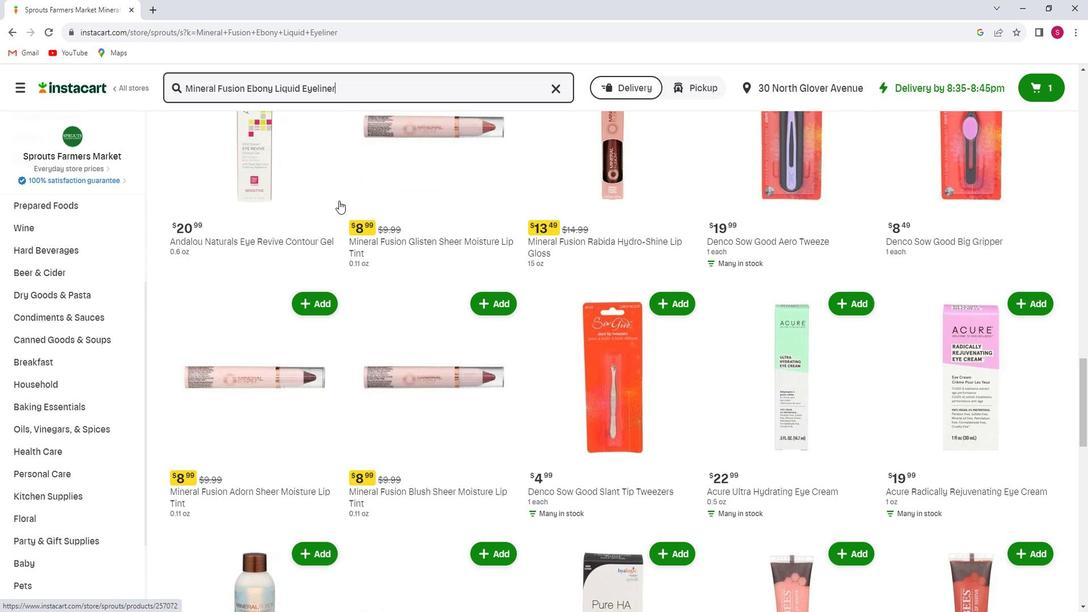 
Action: Mouse scrolled (336, 199) with delta (0, 0)
Screenshot: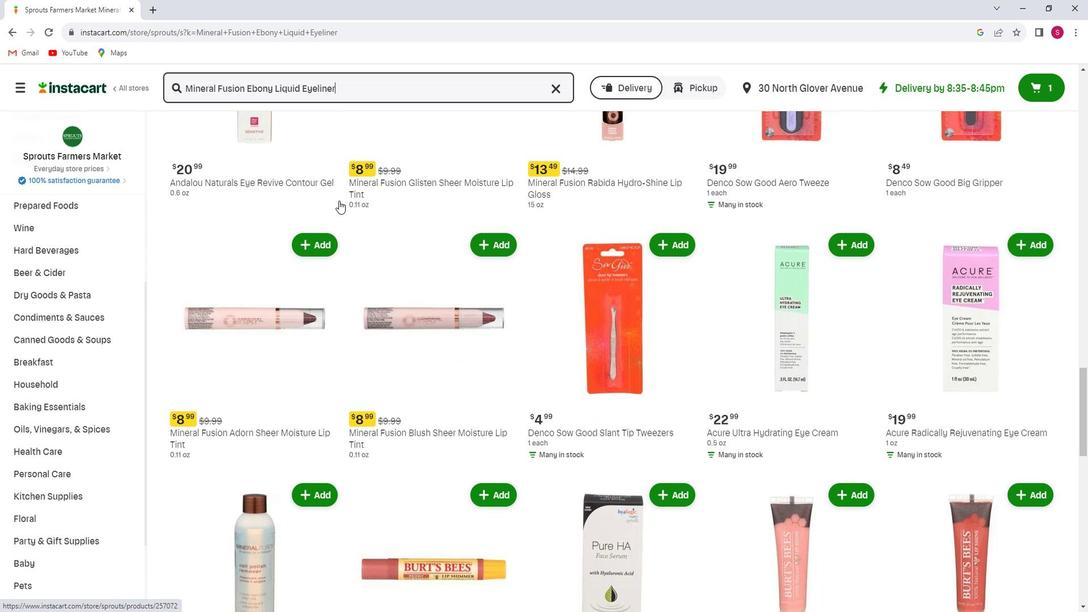 
Action: Mouse scrolled (336, 199) with delta (0, 0)
Screenshot: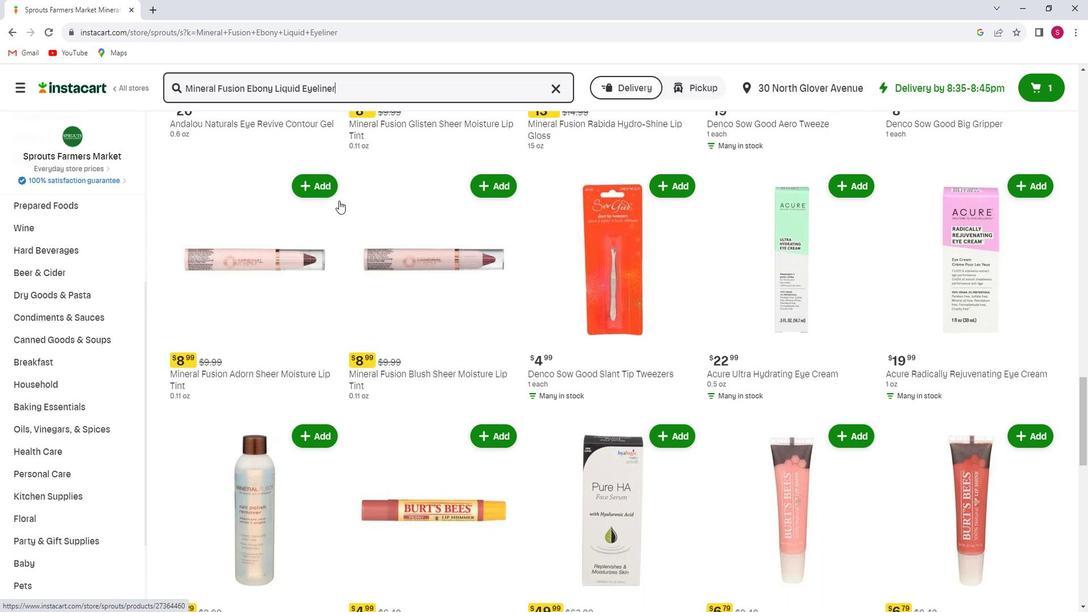 
Action: Mouse scrolled (336, 199) with delta (0, 0)
Screenshot: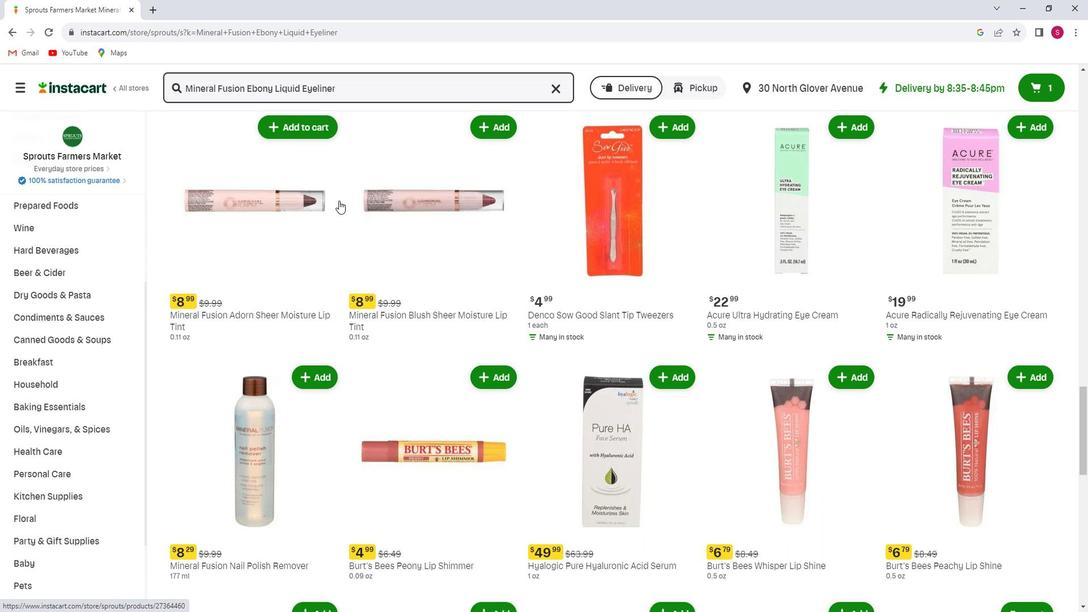 
Action: Mouse scrolled (336, 199) with delta (0, 0)
Screenshot: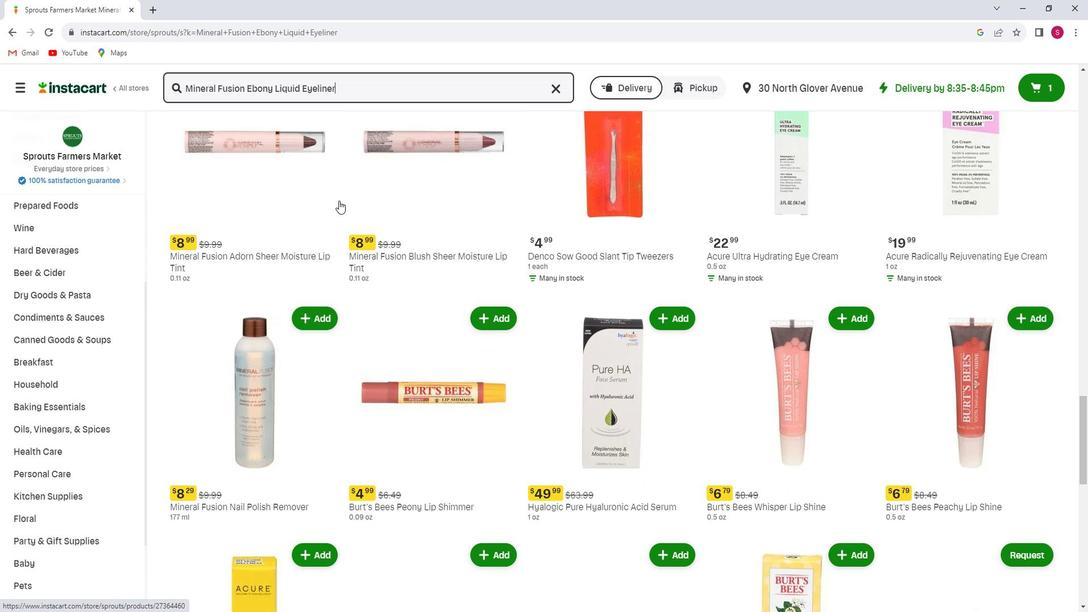 
Action: Mouse scrolled (336, 199) with delta (0, 0)
Screenshot: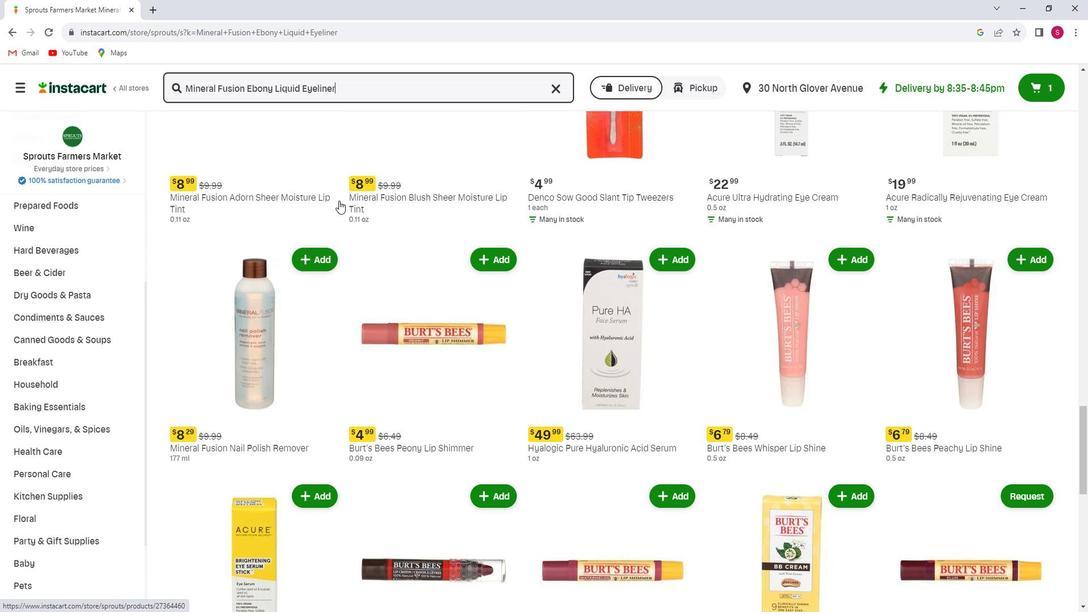 
Action: Mouse scrolled (336, 199) with delta (0, 0)
Screenshot: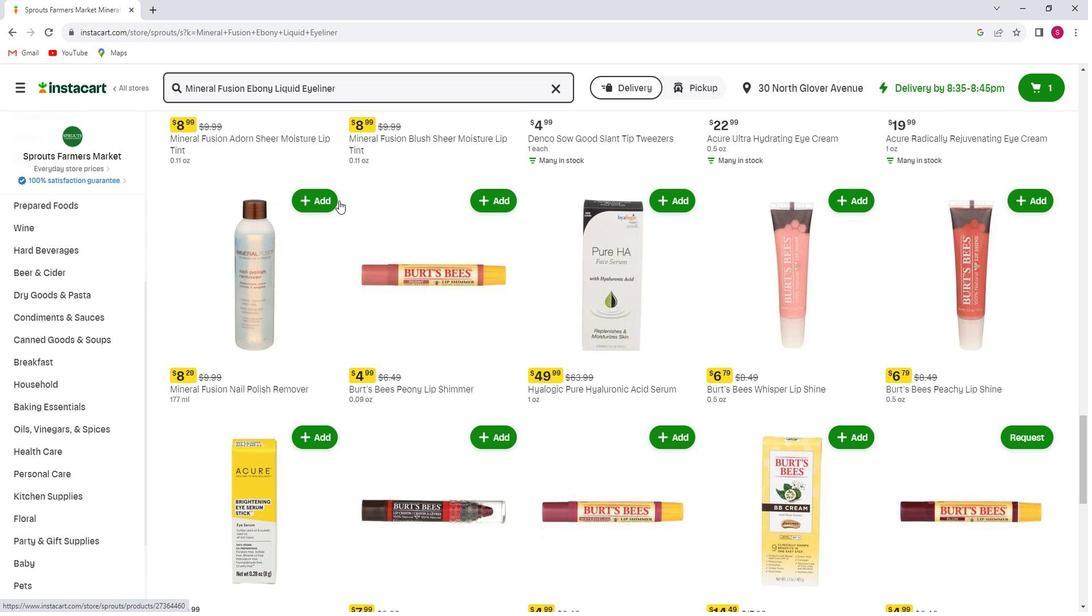 
Action: Mouse scrolled (336, 199) with delta (0, 0)
Screenshot: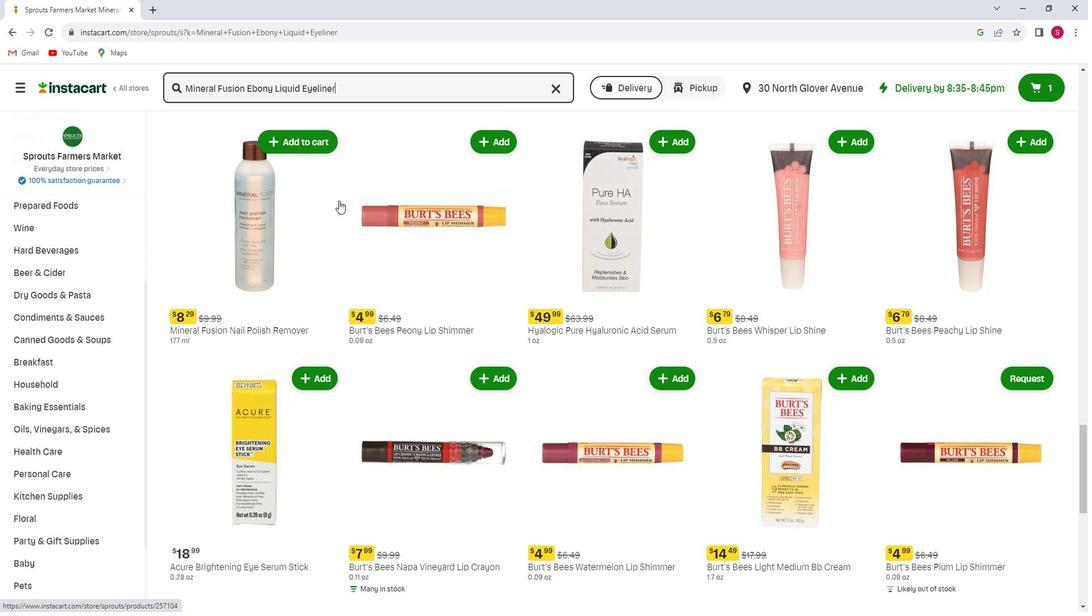 
Action: Mouse scrolled (336, 199) with delta (0, 0)
Screenshot: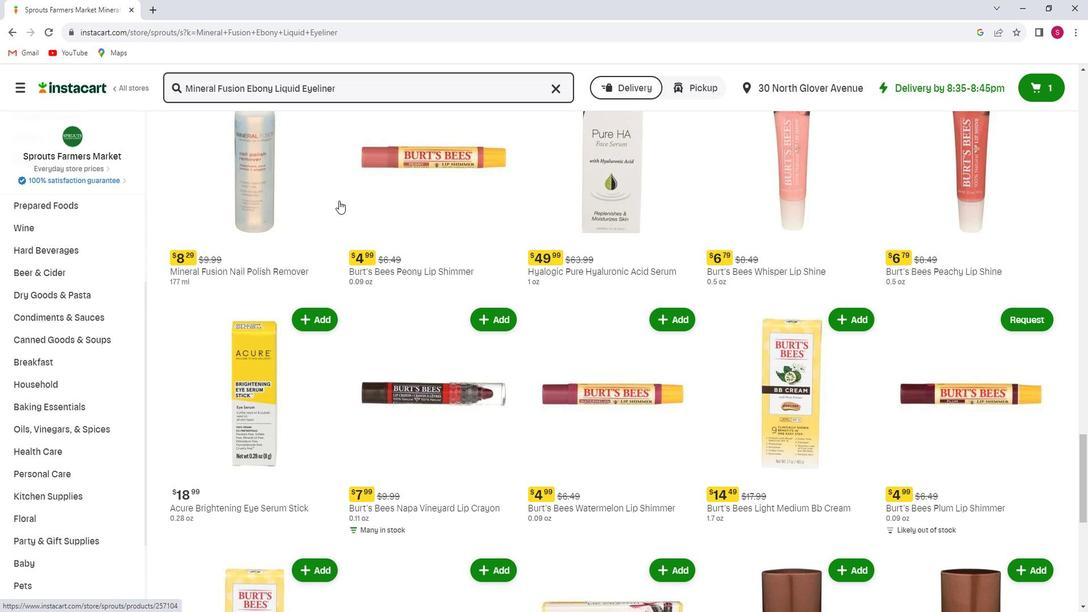 
Action: Mouse scrolled (336, 199) with delta (0, 0)
Screenshot: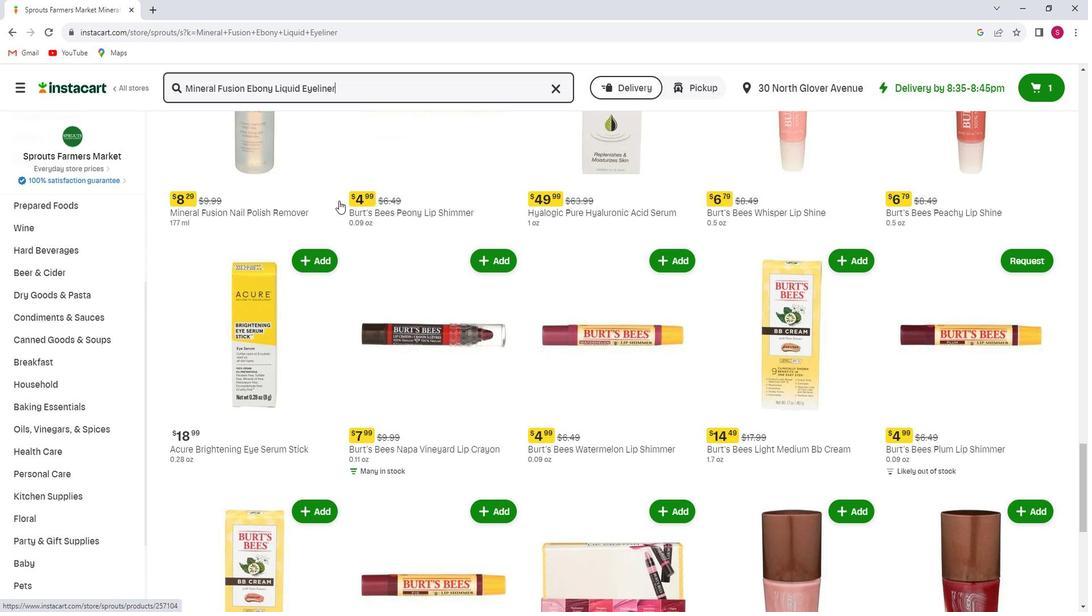 
Action: Mouse scrolled (336, 199) with delta (0, 0)
Screenshot: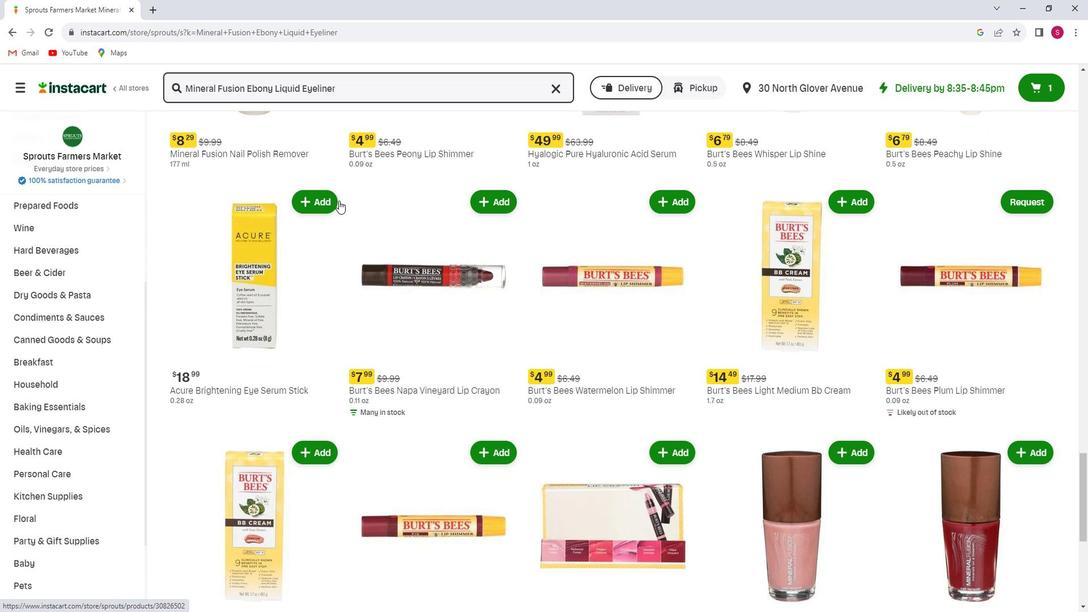 
Action: Mouse scrolled (336, 199) with delta (0, 0)
Screenshot: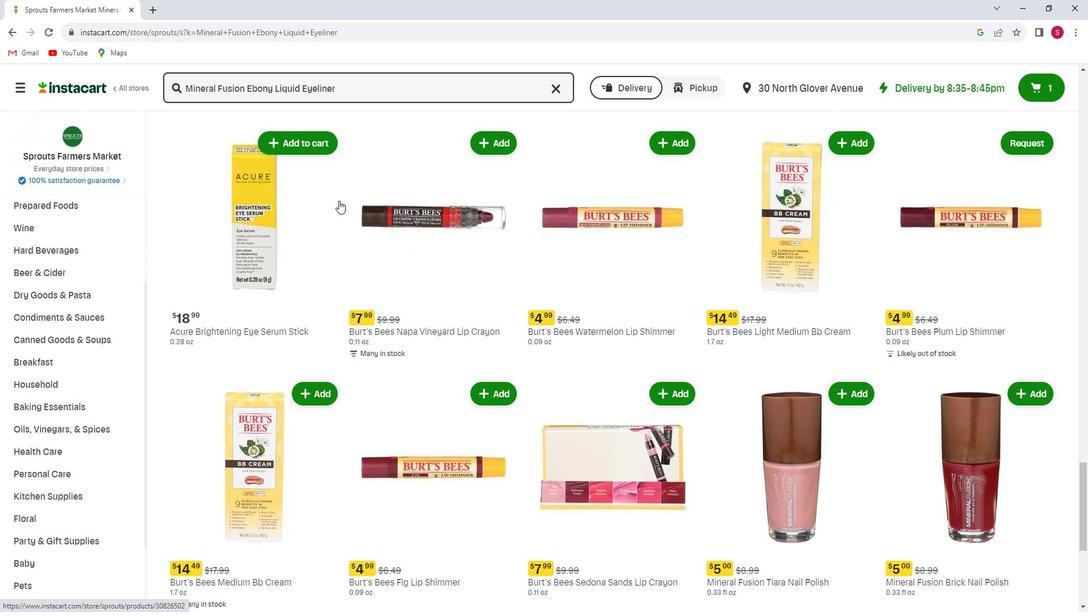 
Action: Mouse scrolled (336, 199) with delta (0, 0)
Screenshot: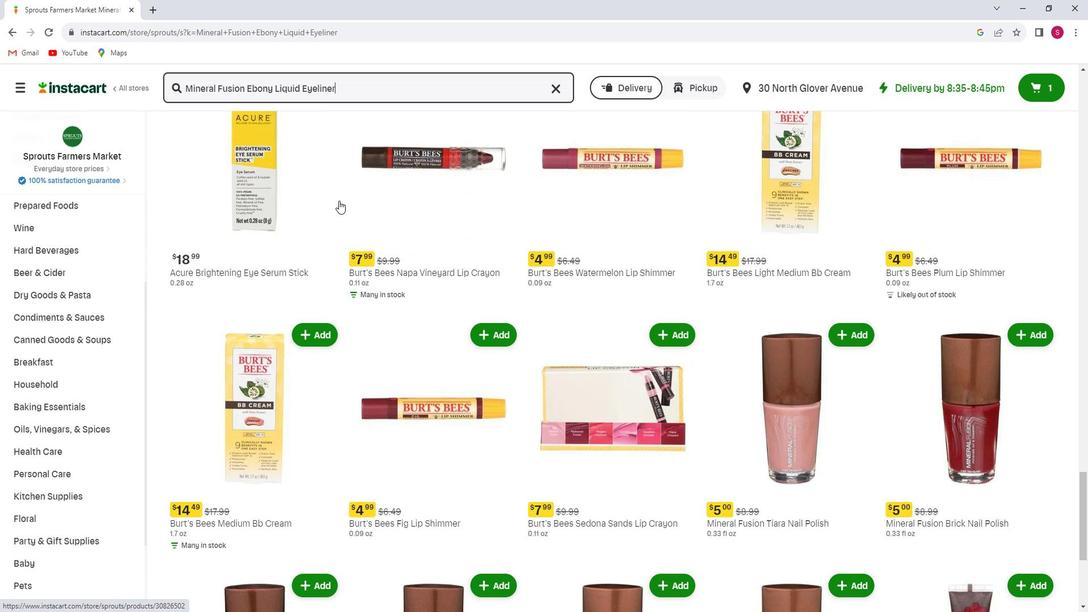 
Action: Mouse scrolled (336, 199) with delta (0, 0)
Screenshot: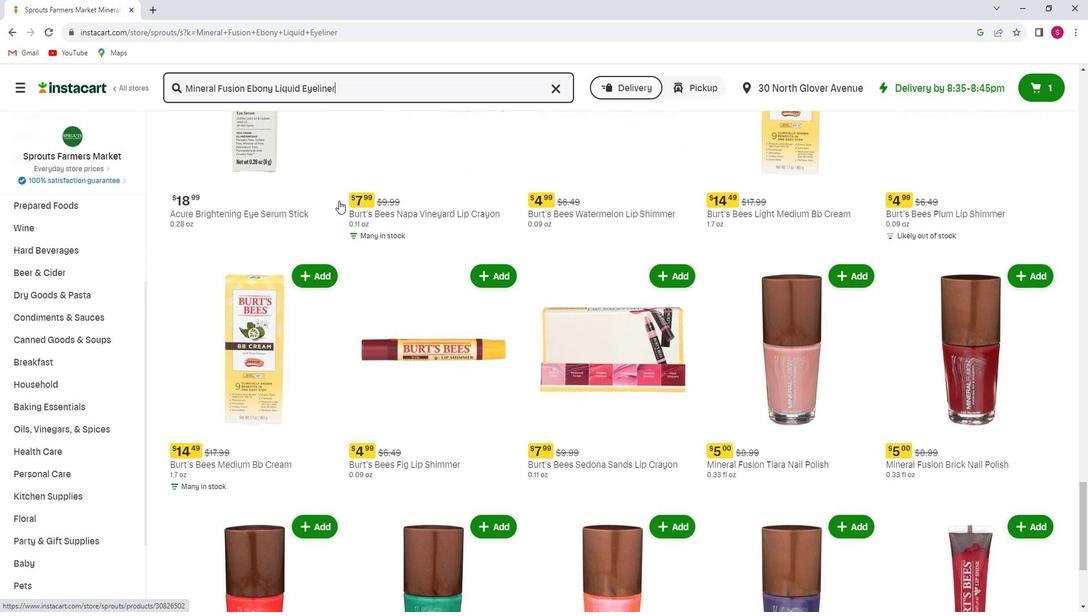 
Action: Mouse scrolled (336, 199) with delta (0, 0)
Screenshot: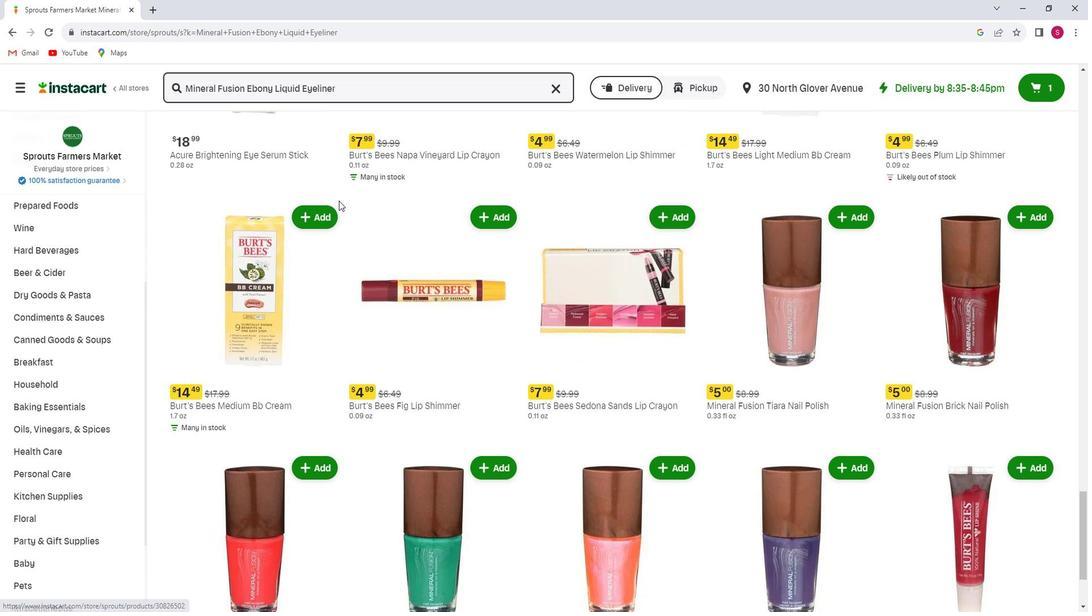 
Action: Mouse scrolled (336, 199) with delta (0, 0)
Screenshot: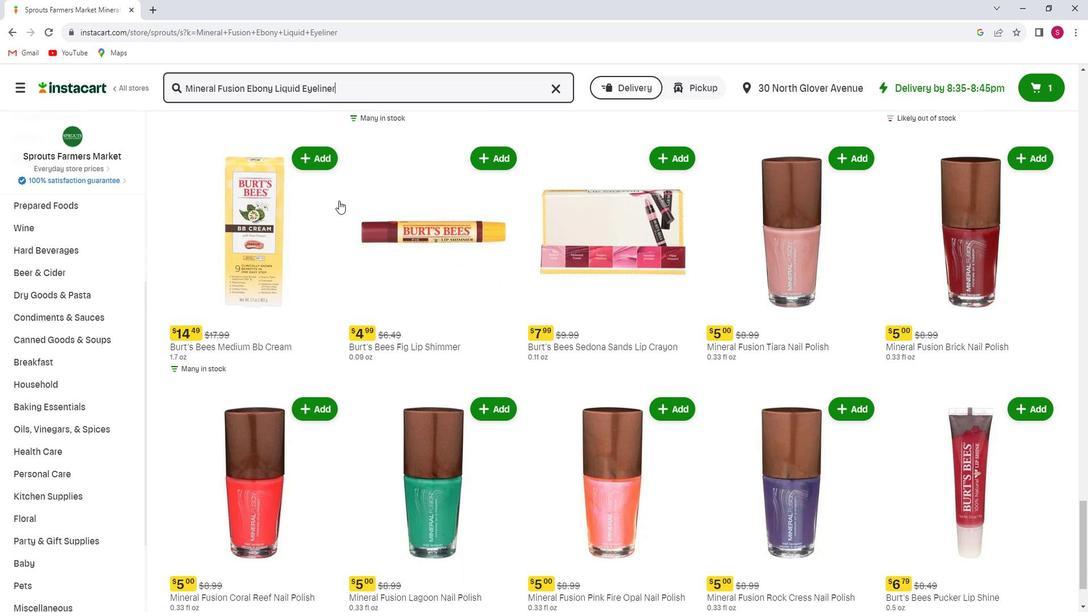
Action: Mouse scrolled (336, 199) with delta (0, 0)
Screenshot: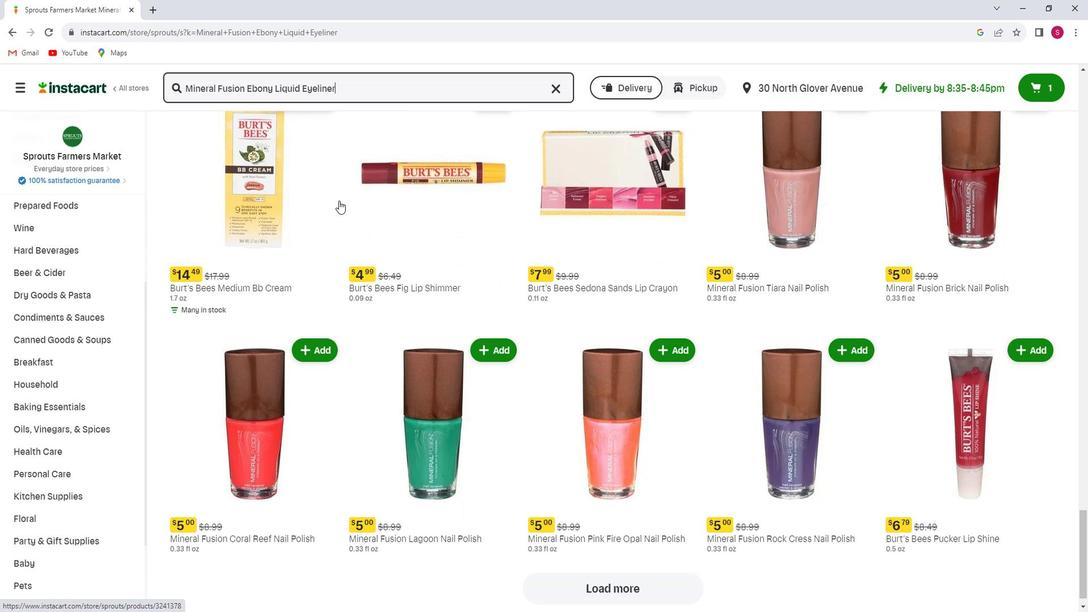 
Action: Mouse scrolled (336, 199) with delta (0, 0)
Screenshot: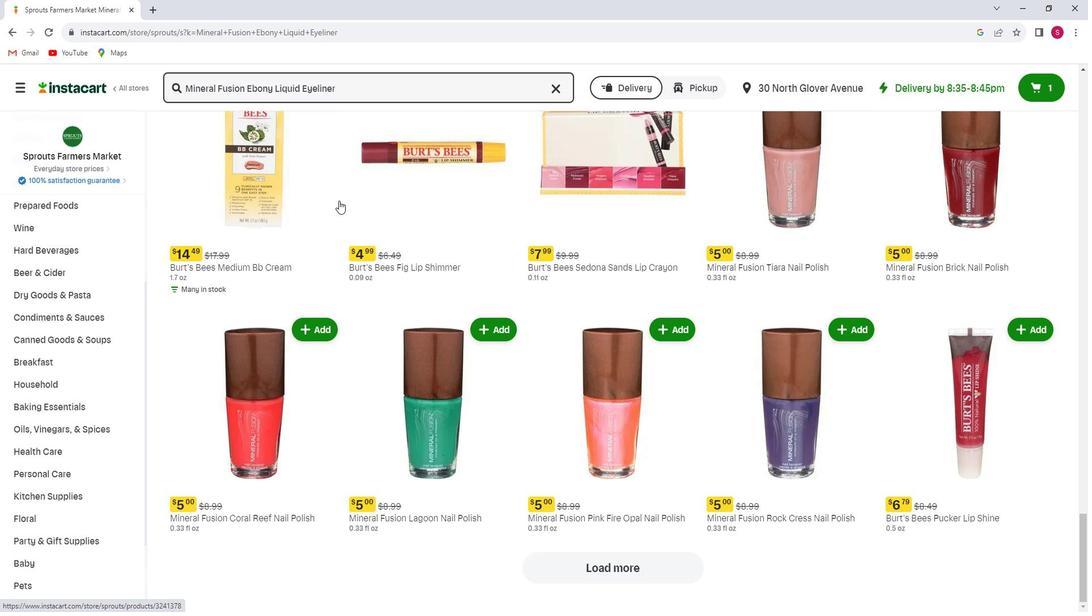 
Action: Mouse scrolled (336, 199) with delta (0, 0)
Screenshot: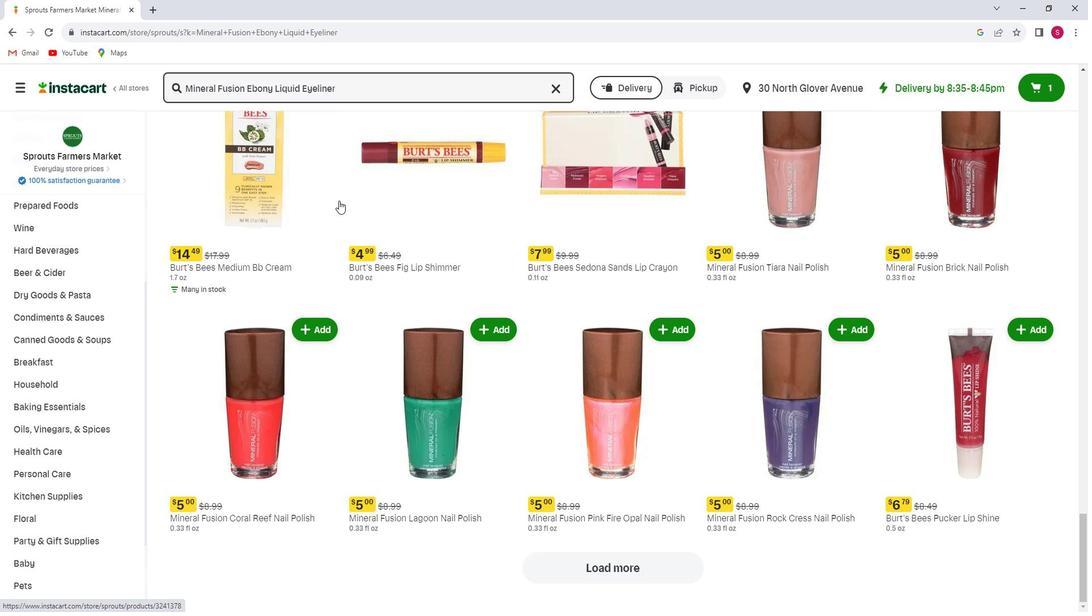 
Action: Mouse scrolled (336, 199) with delta (0, 0)
Screenshot: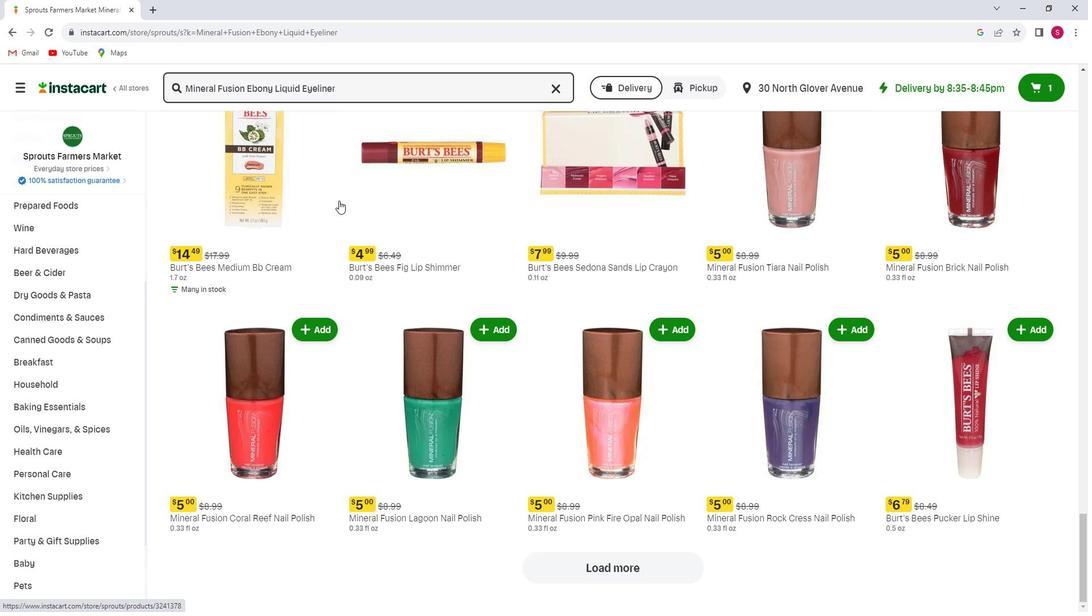 
